 Task: Find connections with filter location Dingtao with filter topic #Managementconsultingwith filter profile language German with filter current company Toluna with filter school Centurion University of Technology and Management with filter industry Dance Companies with filter service category Information Security with filter keywords title Technical Writer
Action: Mouse moved to (590, 56)
Screenshot: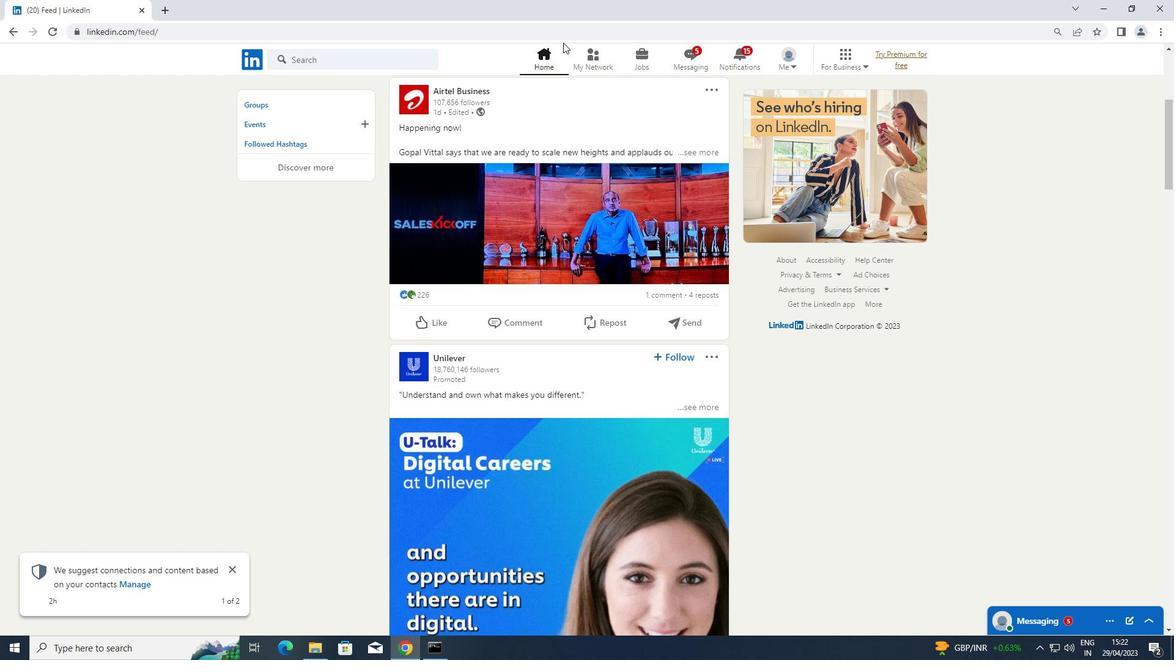 
Action: Mouse pressed left at (590, 56)
Screenshot: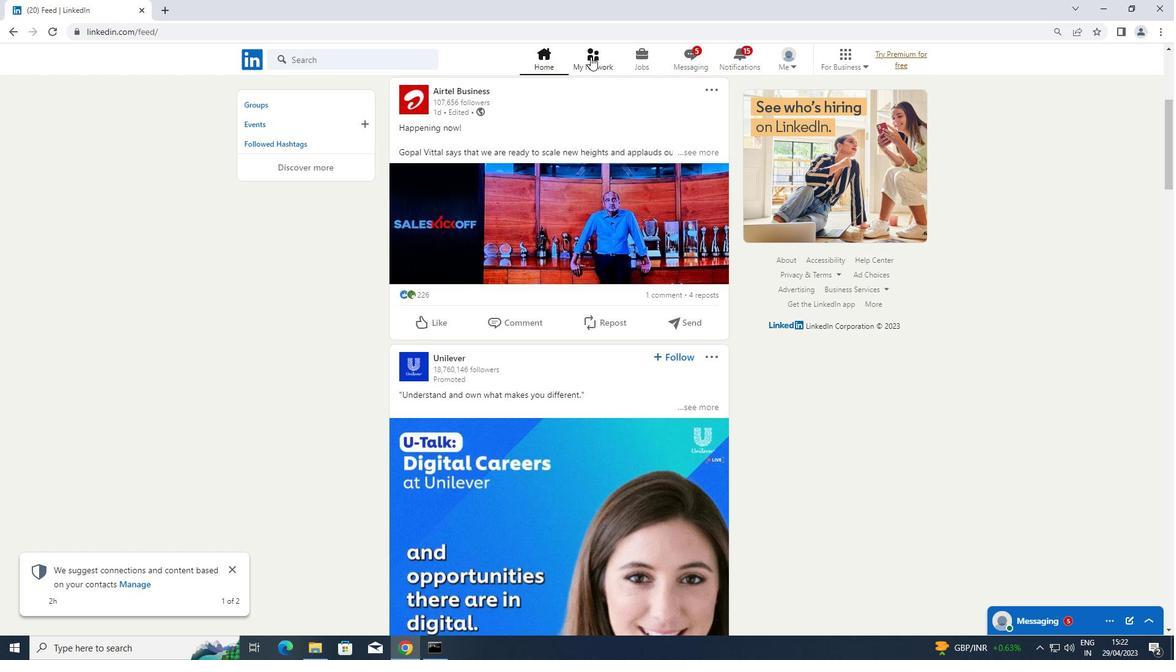 
Action: Mouse moved to (352, 130)
Screenshot: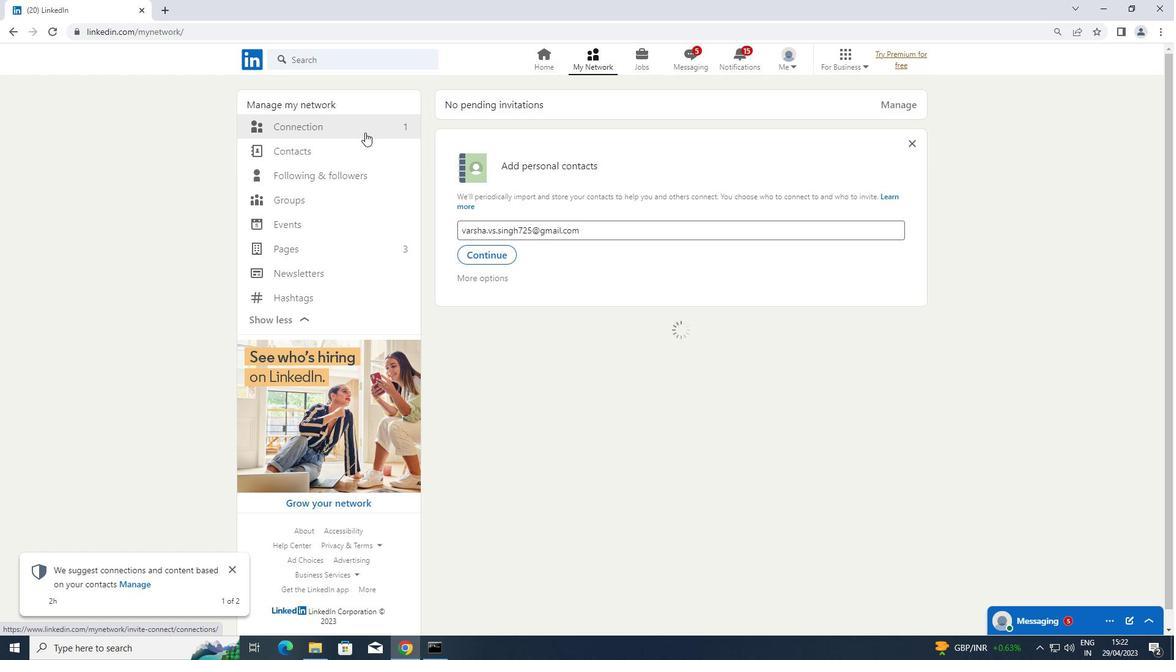 
Action: Mouse pressed left at (352, 130)
Screenshot: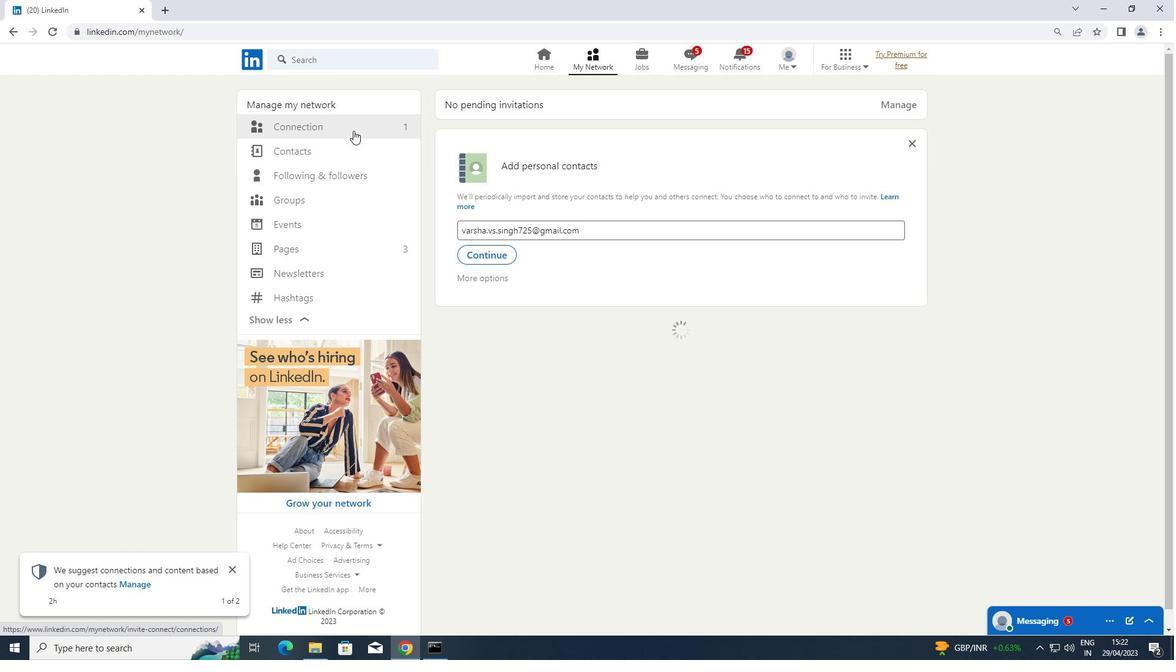 
Action: Mouse moved to (691, 126)
Screenshot: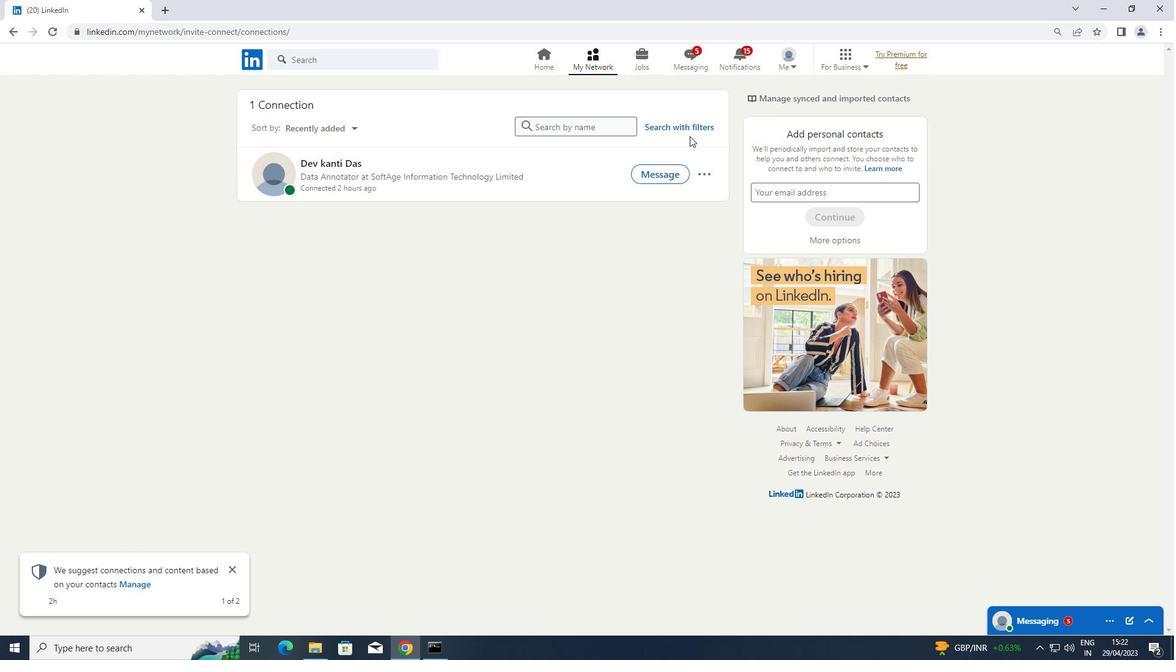 
Action: Mouse pressed left at (691, 126)
Screenshot: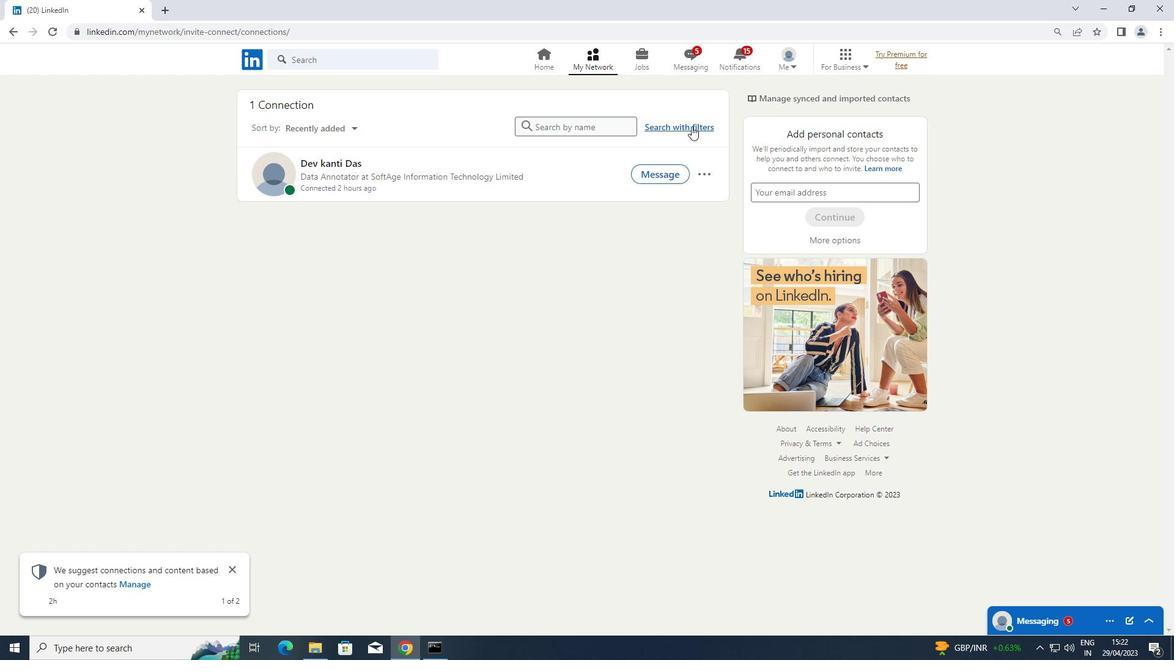
Action: Mouse moved to (628, 92)
Screenshot: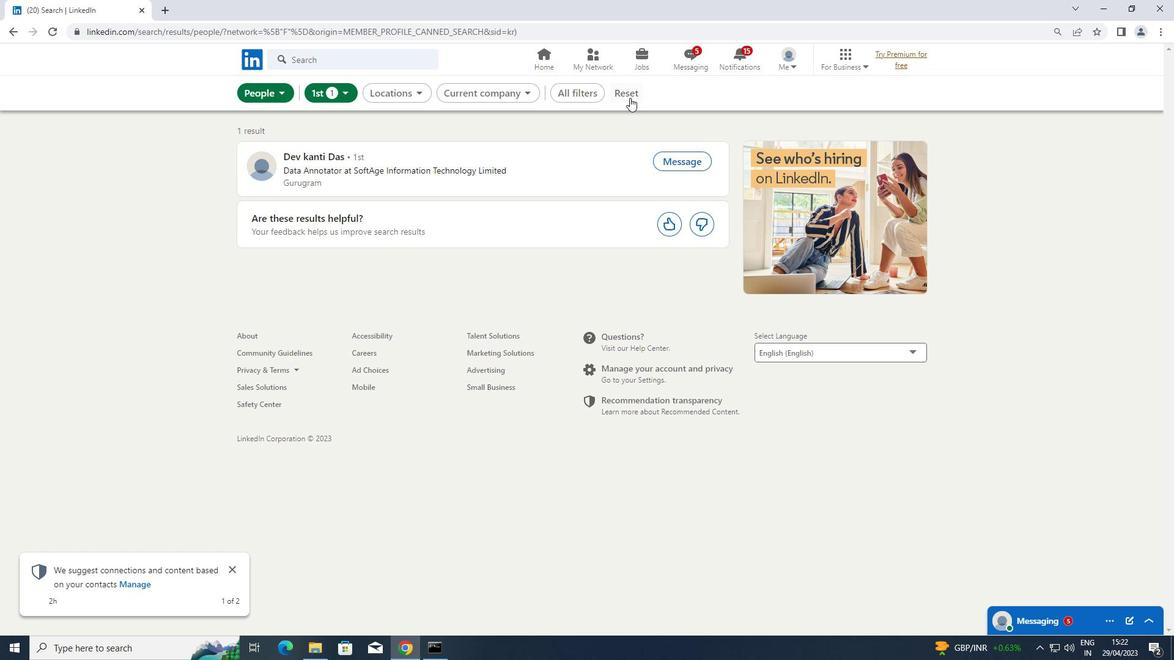
Action: Mouse pressed left at (628, 92)
Screenshot: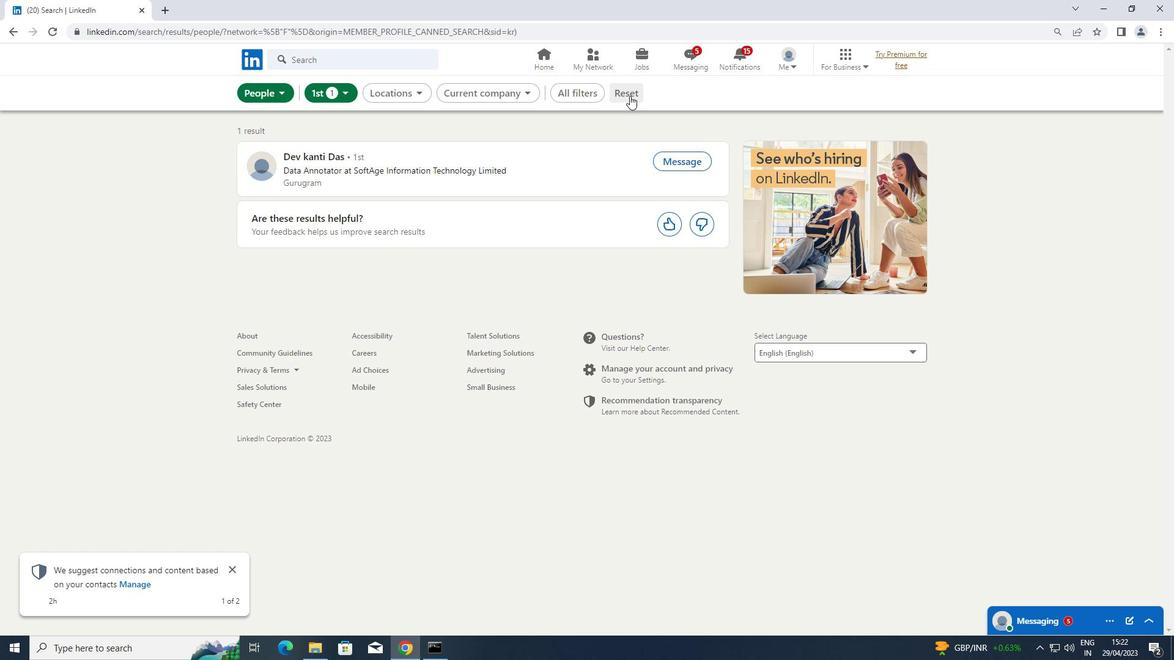 
Action: Mouse moved to (614, 94)
Screenshot: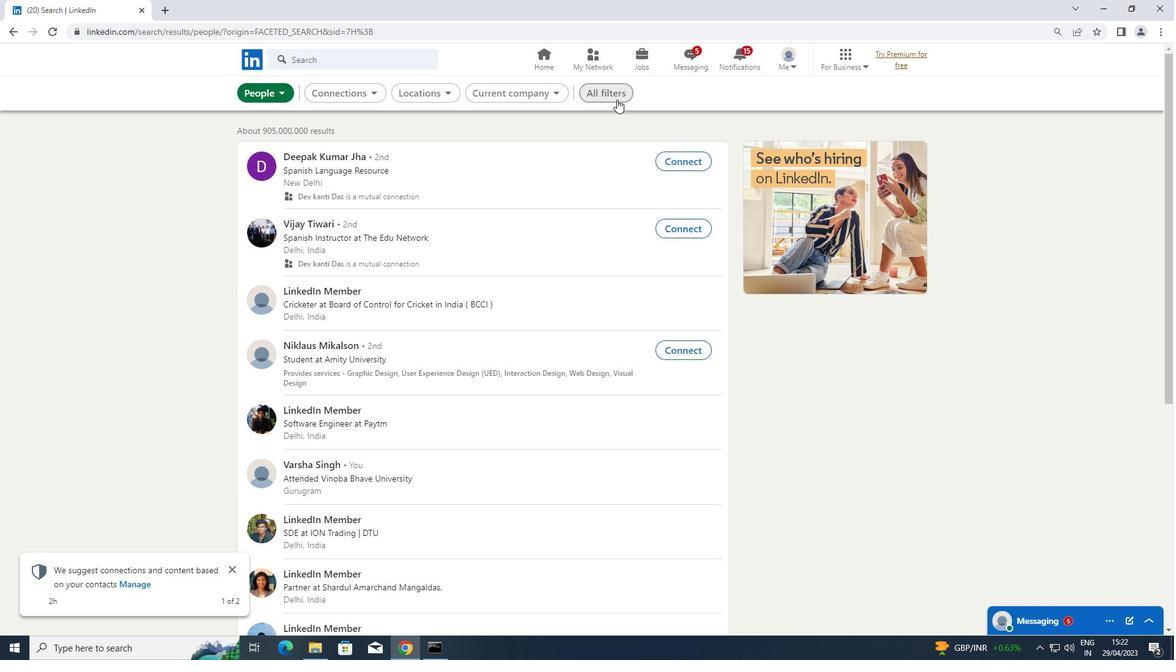 
Action: Mouse pressed left at (614, 94)
Screenshot: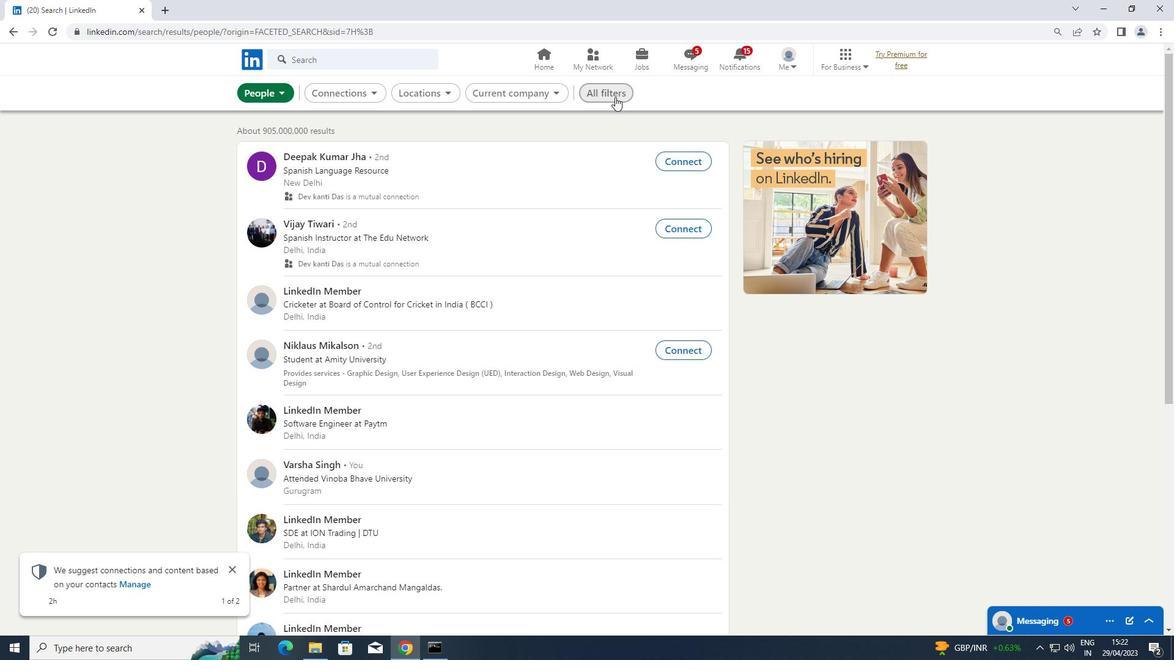 
Action: Mouse moved to (880, 245)
Screenshot: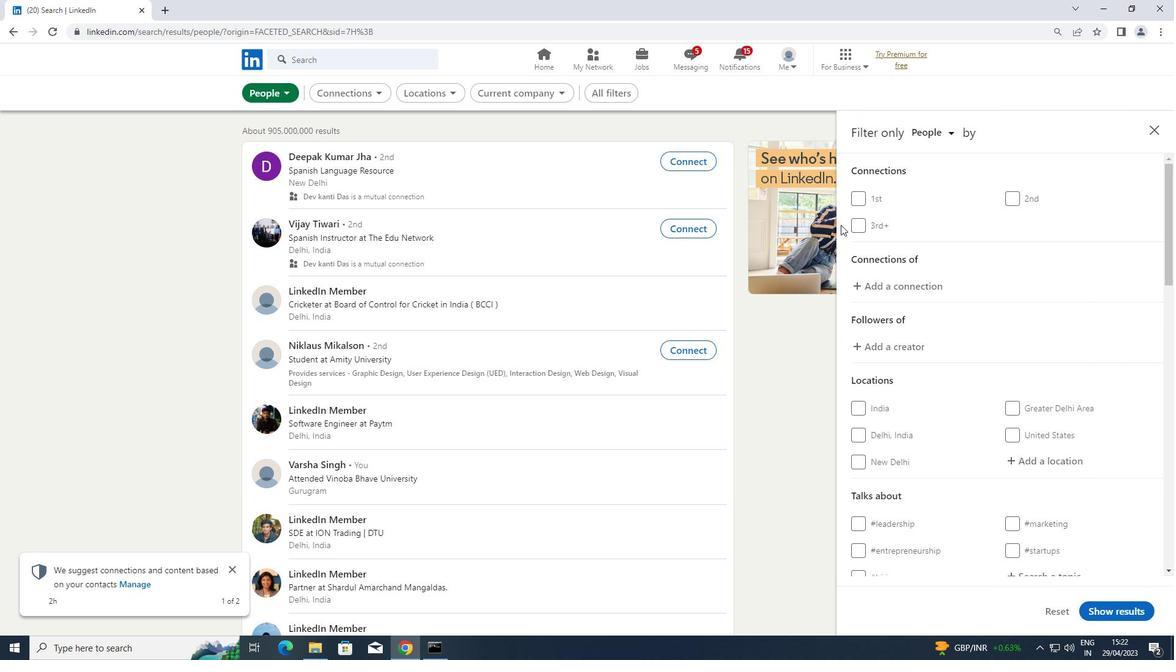 
Action: Mouse scrolled (880, 244) with delta (0, 0)
Screenshot: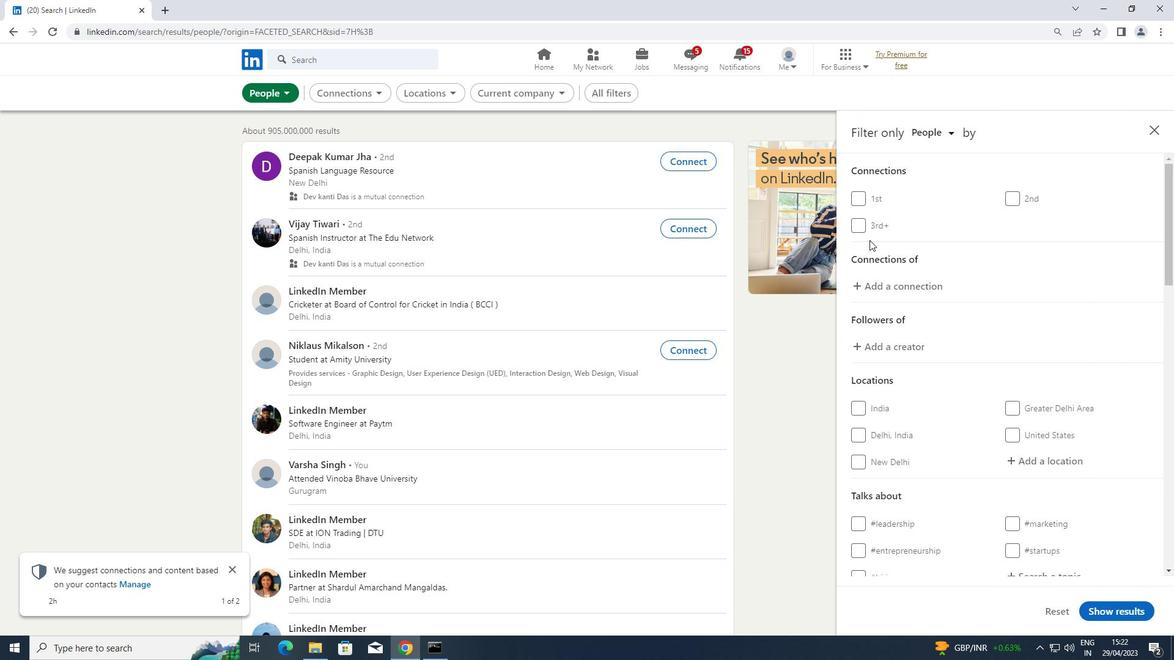 
Action: Mouse moved to (1060, 398)
Screenshot: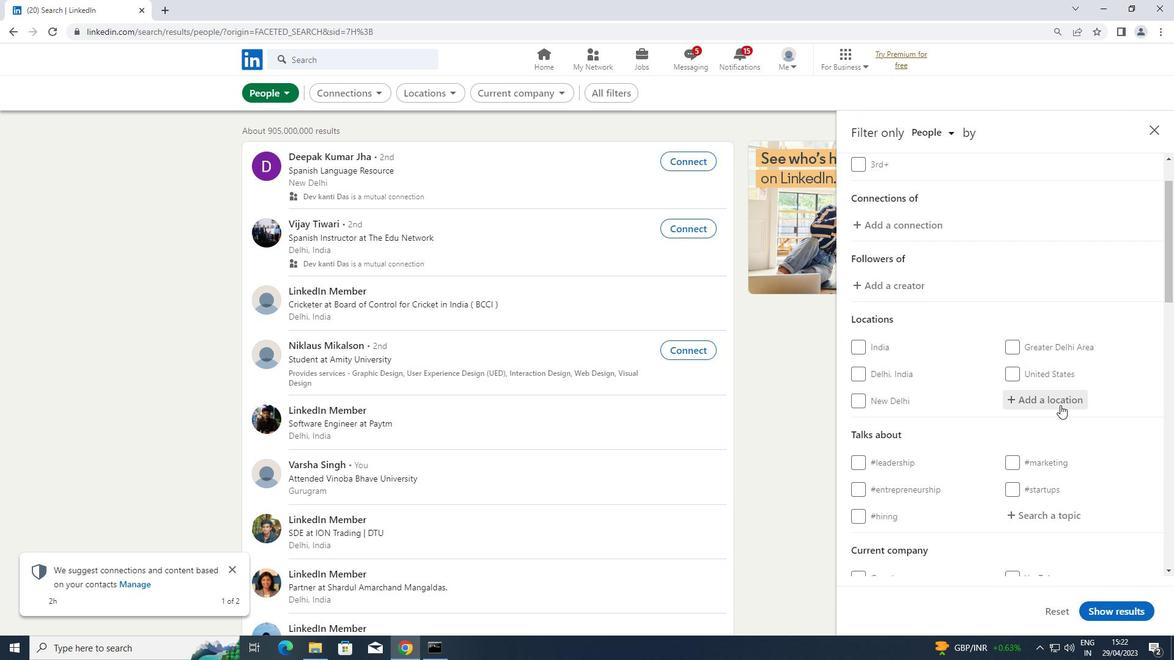 
Action: Mouse pressed left at (1060, 398)
Screenshot: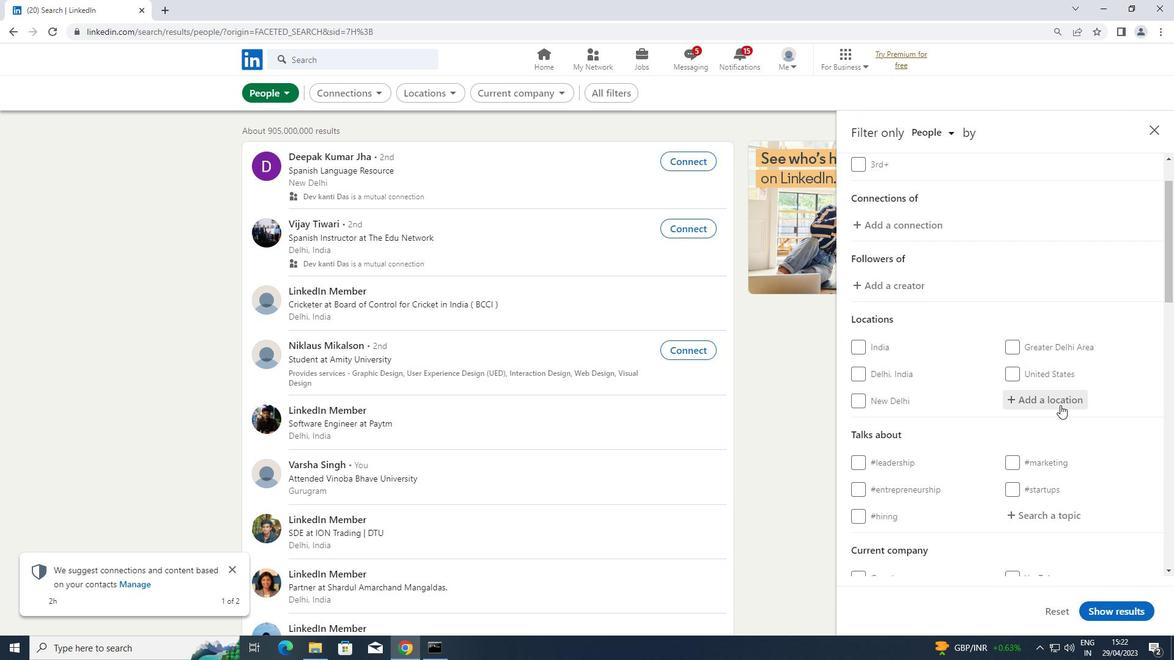 
Action: Key pressed <Key.shift>DINGTAO
Screenshot: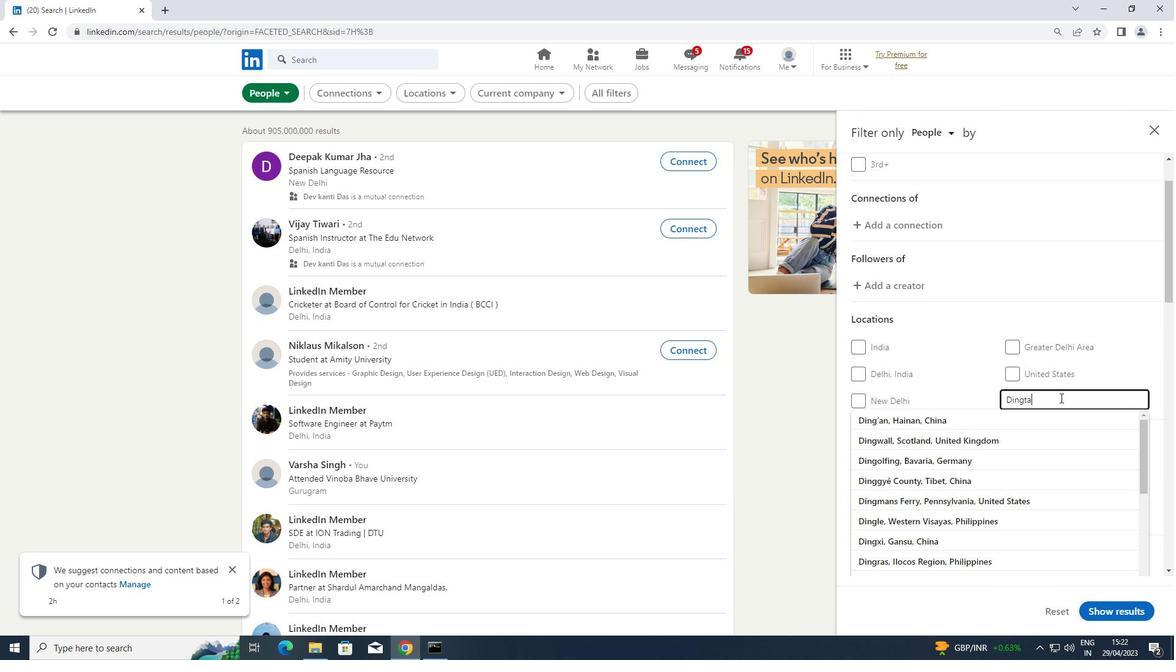 
Action: Mouse moved to (969, 410)
Screenshot: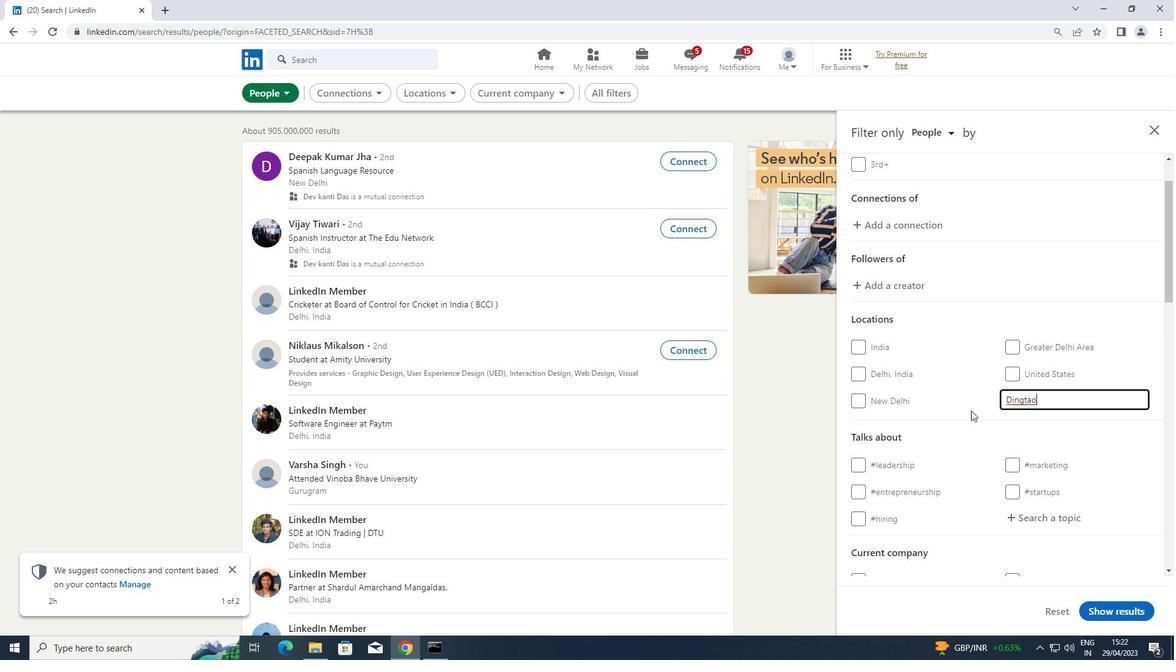 
Action: Mouse scrolled (969, 410) with delta (0, 0)
Screenshot: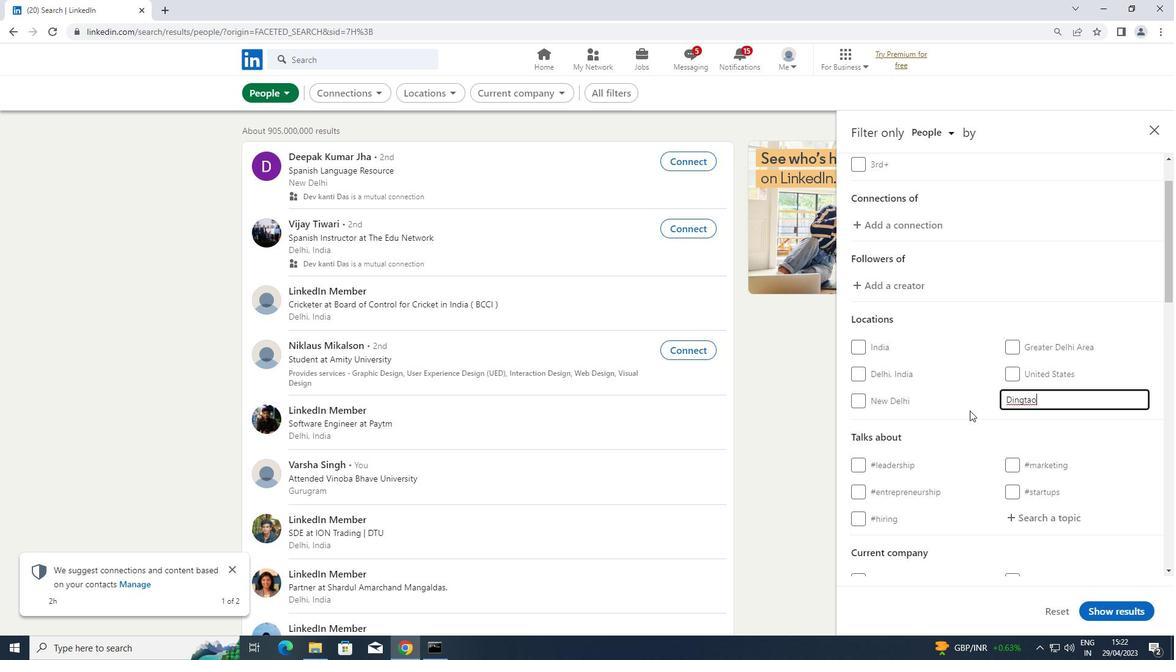 
Action: Mouse scrolled (969, 410) with delta (0, 0)
Screenshot: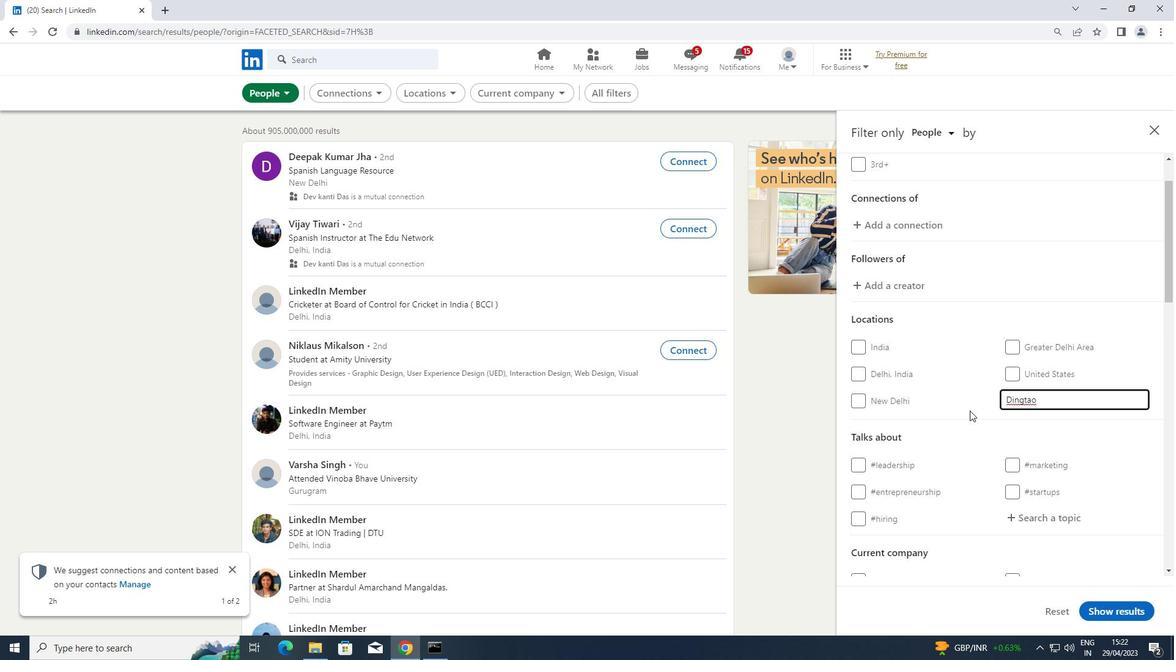 
Action: Mouse moved to (1026, 392)
Screenshot: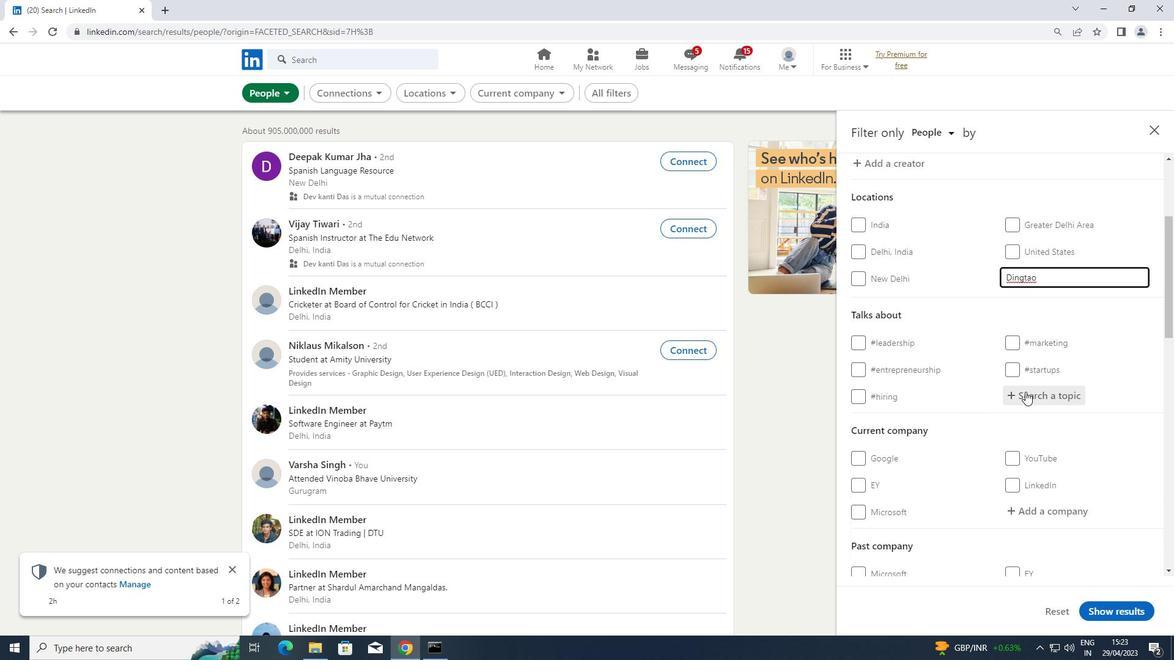 
Action: Mouse pressed left at (1026, 392)
Screenshot: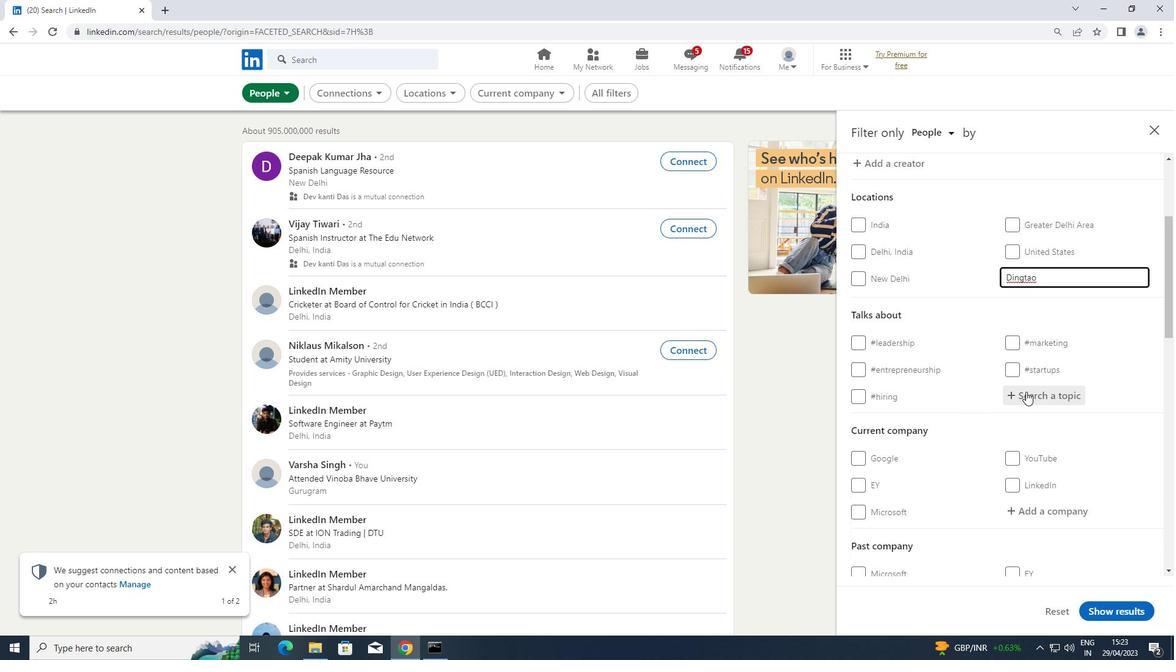 
Action: Key pressed <Key.shift><Key.shift>#<Key.shift>MANAGEMENTCONSULTING
Screenshot: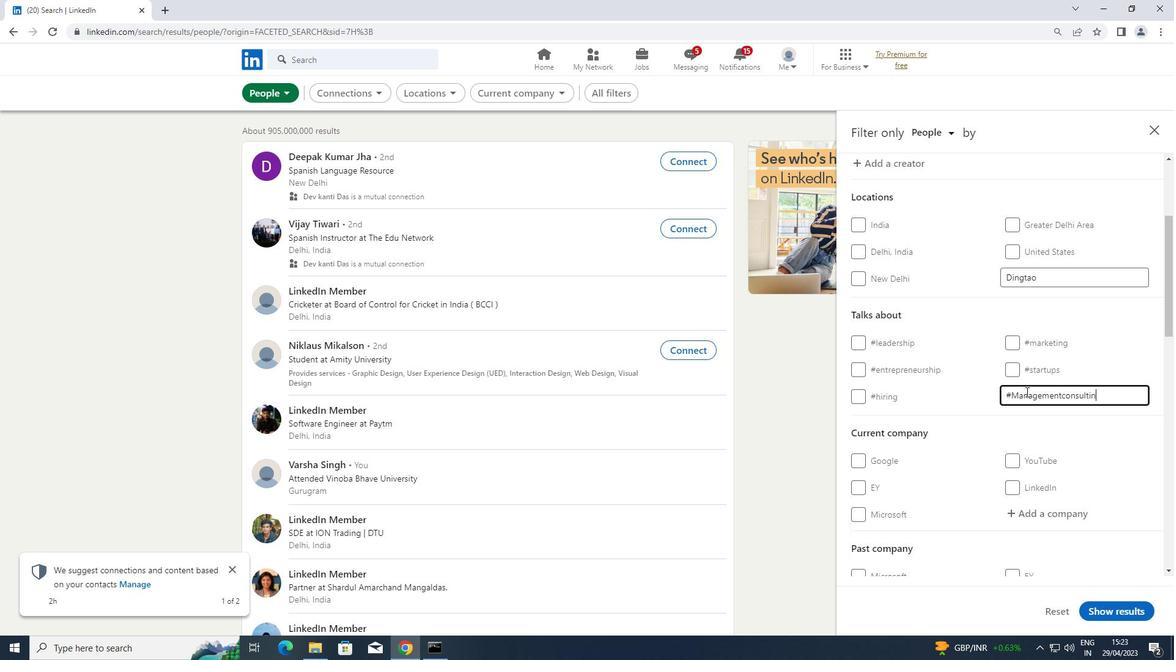 
Action: Mouse moved to (981, 403)
Screenshot: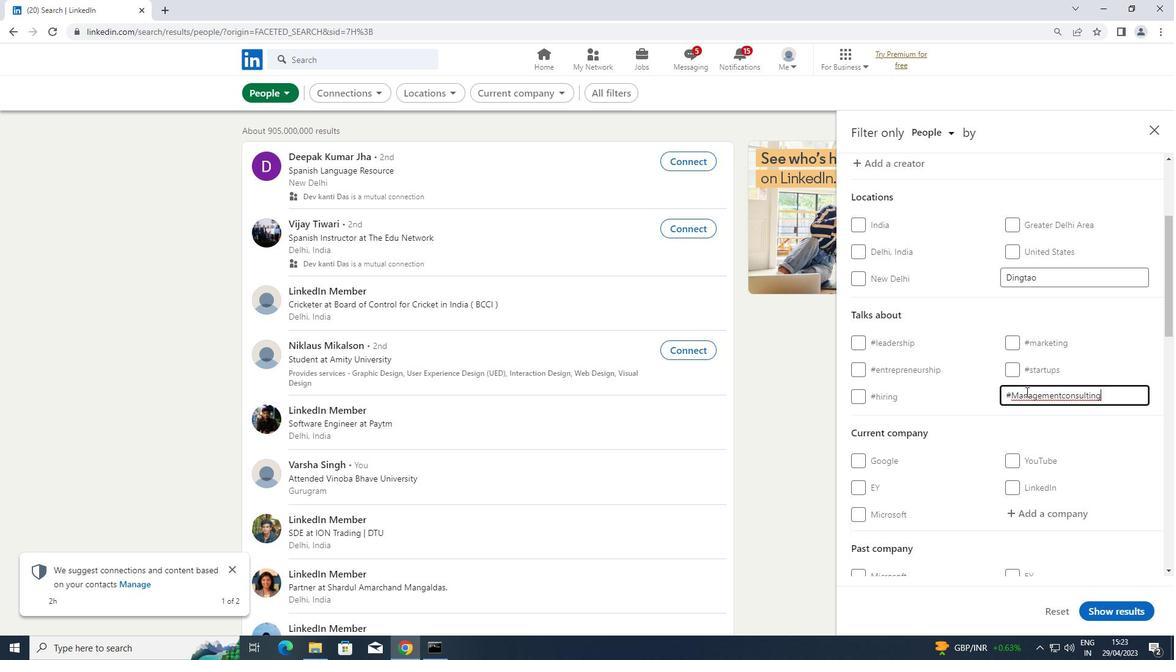
Action: Mouse scrolled (981, 402) with delta (0, 0)
Screenshot: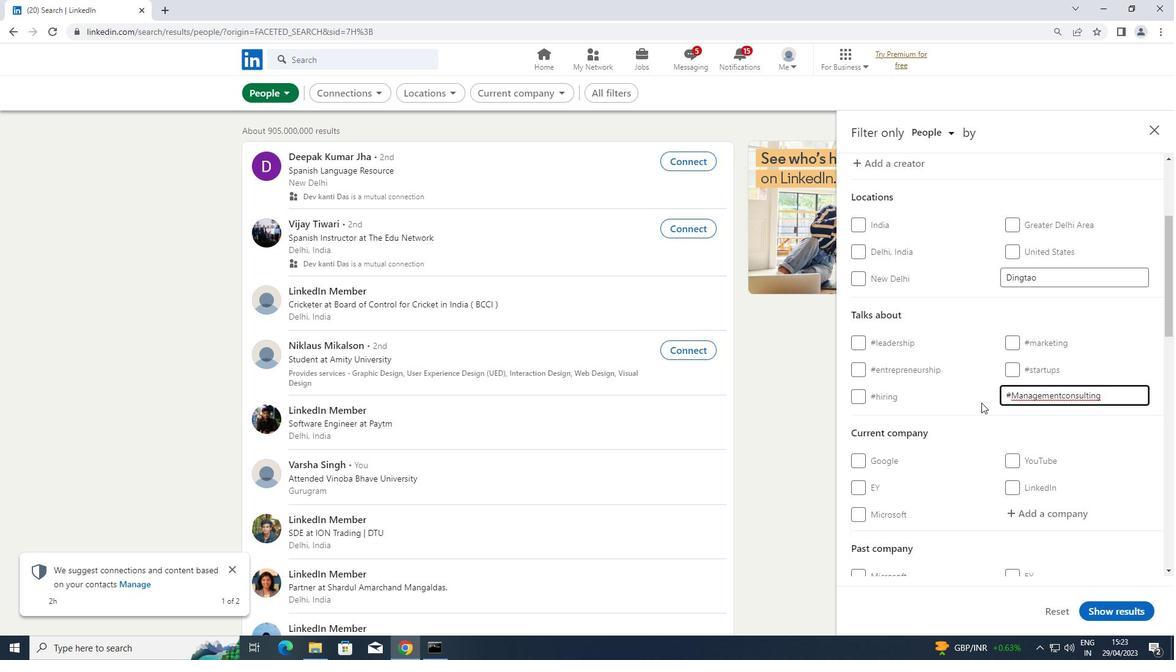 
Action: Mouse scrolled (981, 402) with delta (0, 0)
Screenshot: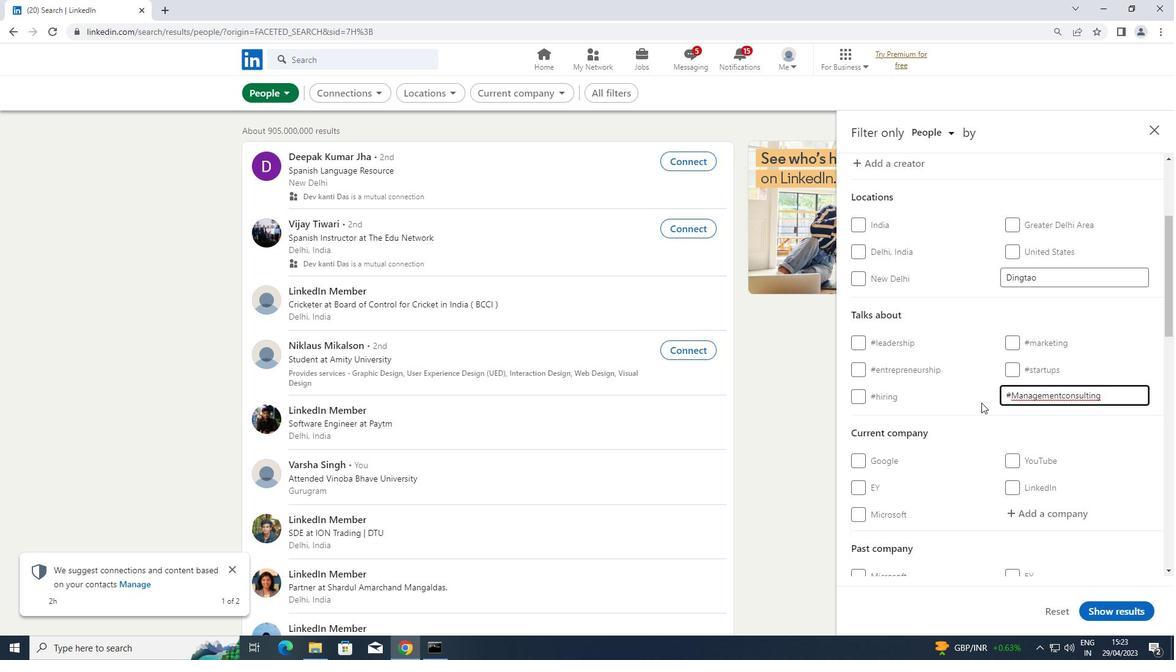 
Action: Mouse scrolled (981, 402) with delta (0, 0)
Screenshot: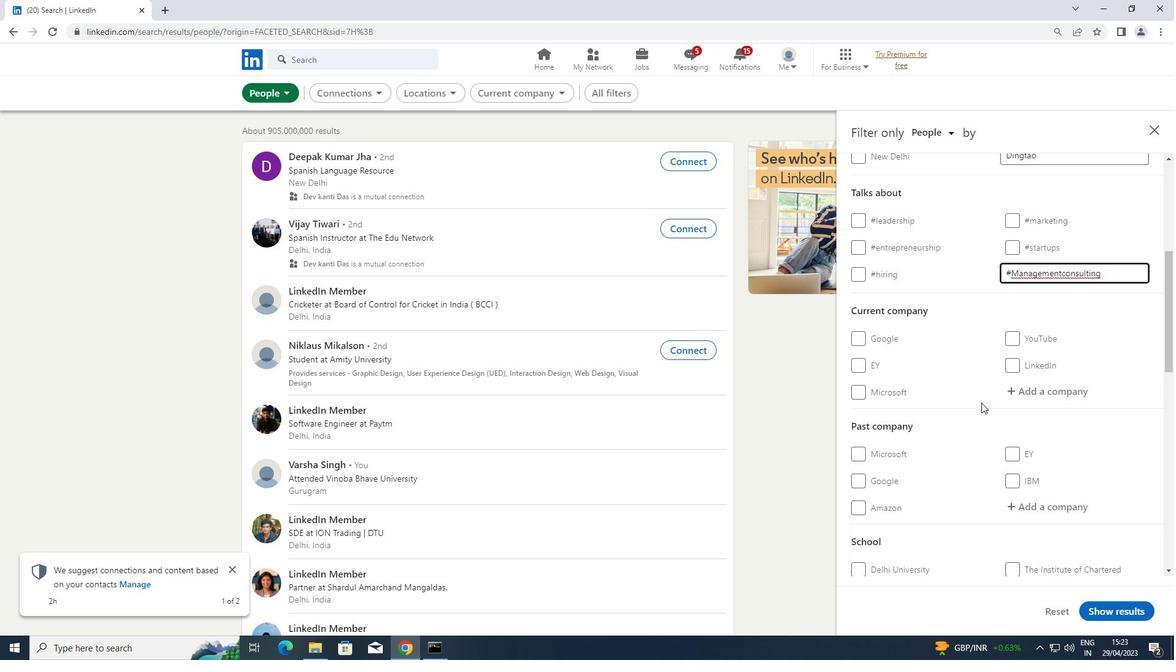 
Action: Mouse scrolled (981, 402) with delta (0, 0)
Screenshot: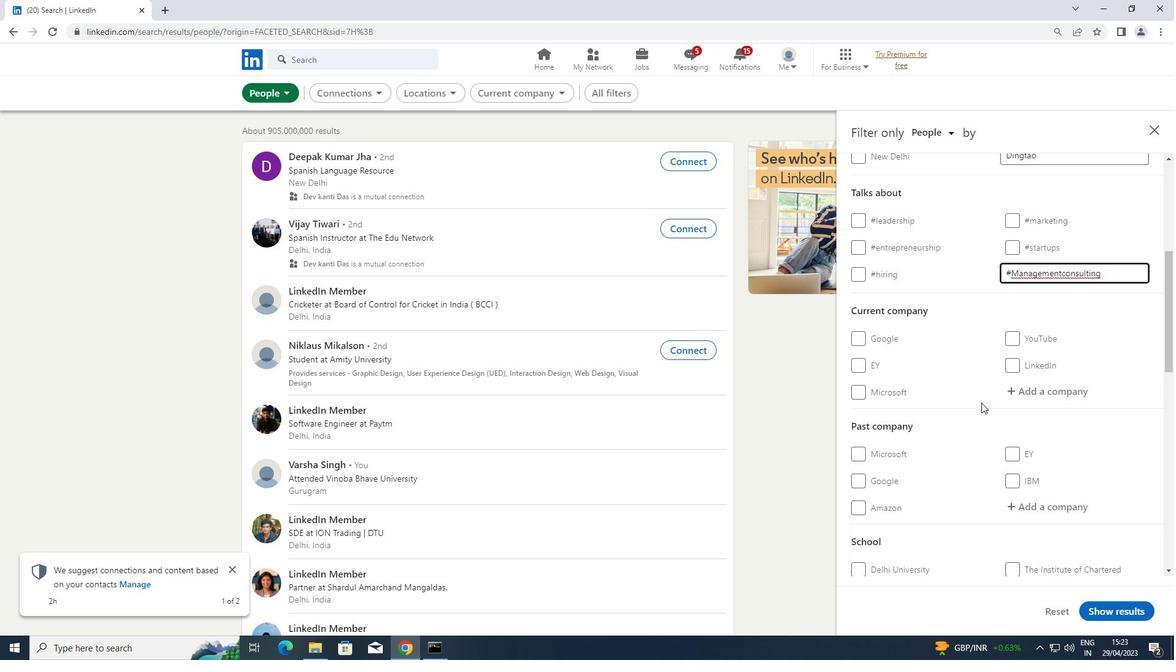 
Action: Mouse scrolled (981, 402) with delta (0, 0)
Screenshot: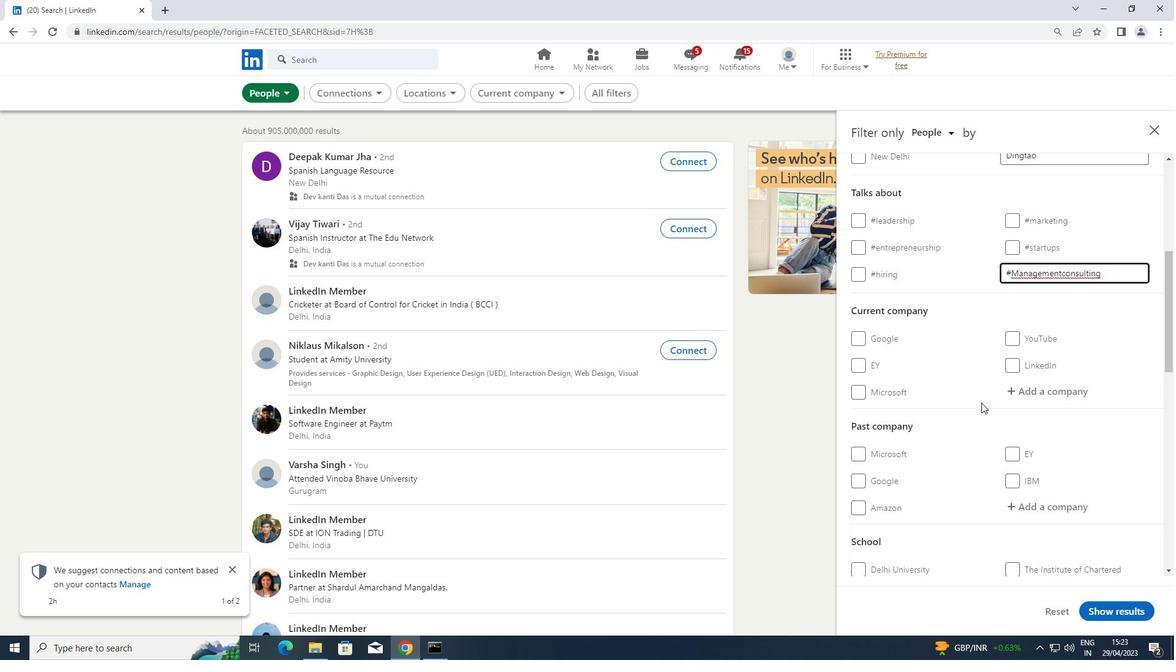 
Action: Mouse scrolled (981, 402) with delta (0, 0)
Screenshot: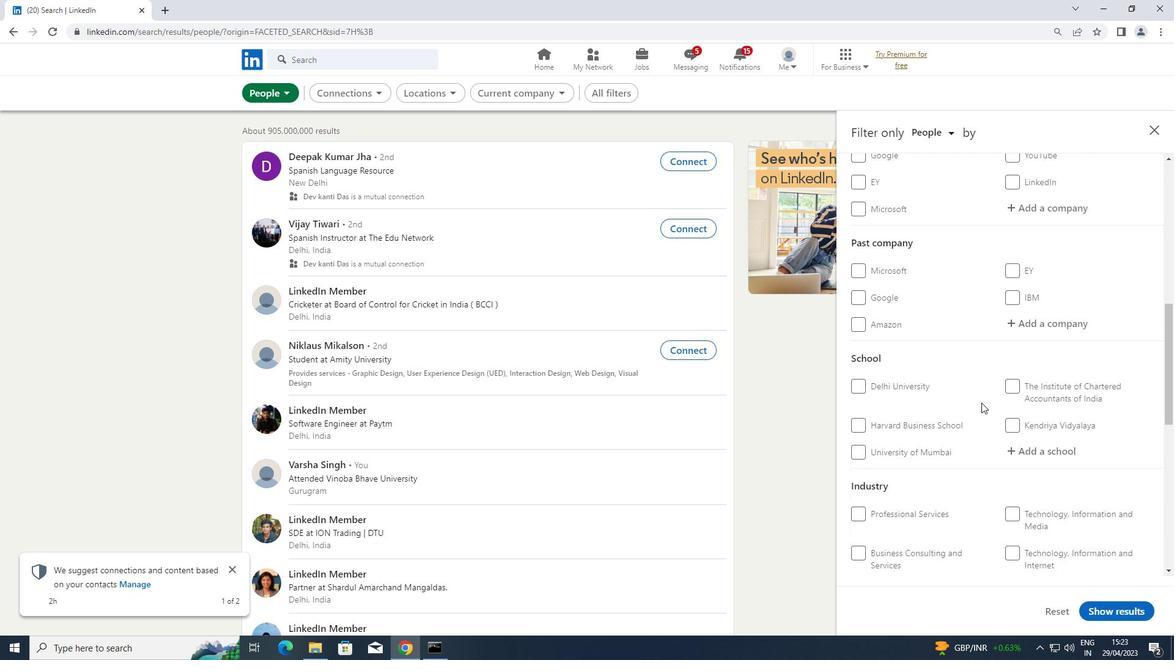 
Action: Mouse scrolled (981, 402) with delta (0, 0)
Screenshot: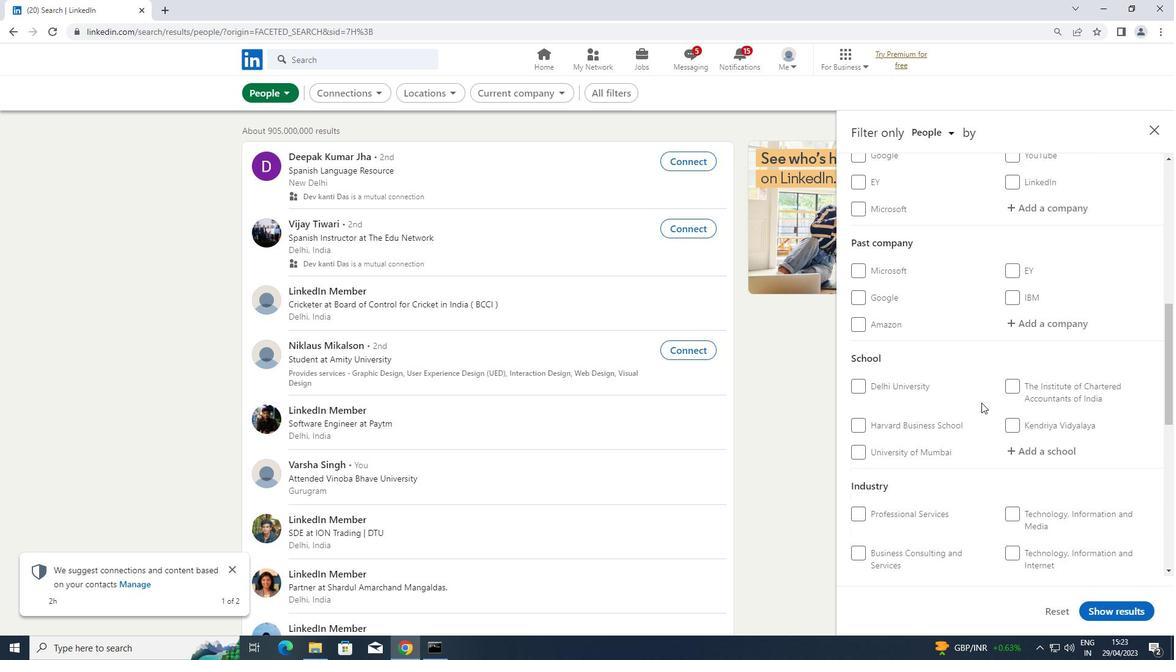 
Action: Mouse scrolled (981, 402) with delta (0, 0)
Screenshot: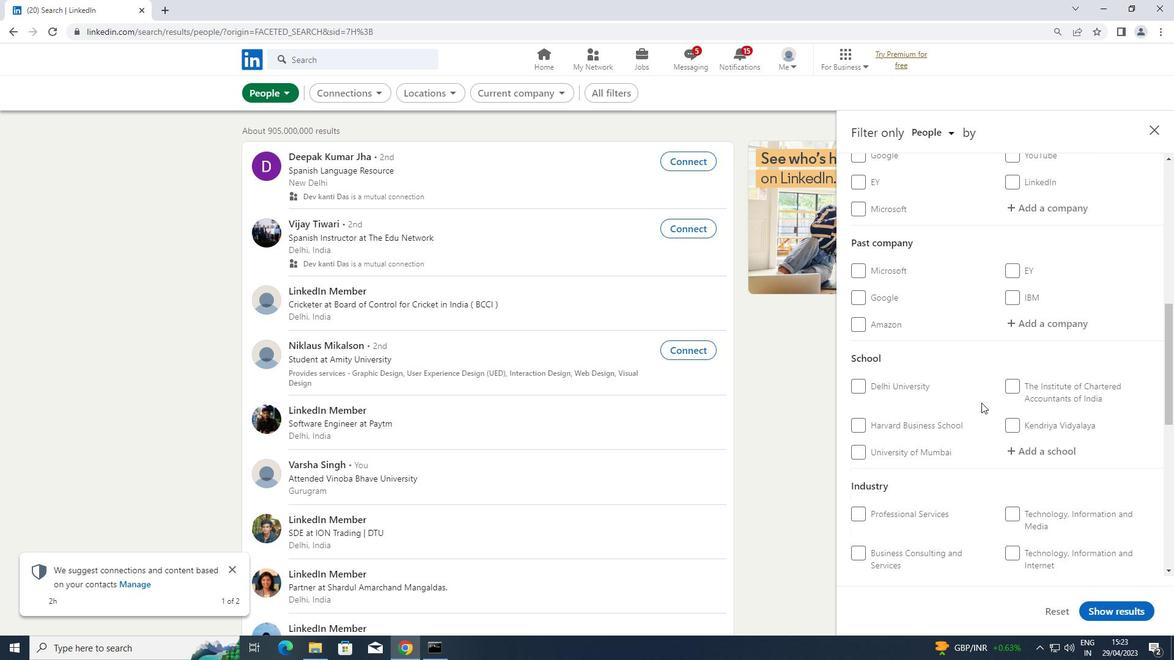 
Action: Mouse moved to (859, 521)
Screenshot: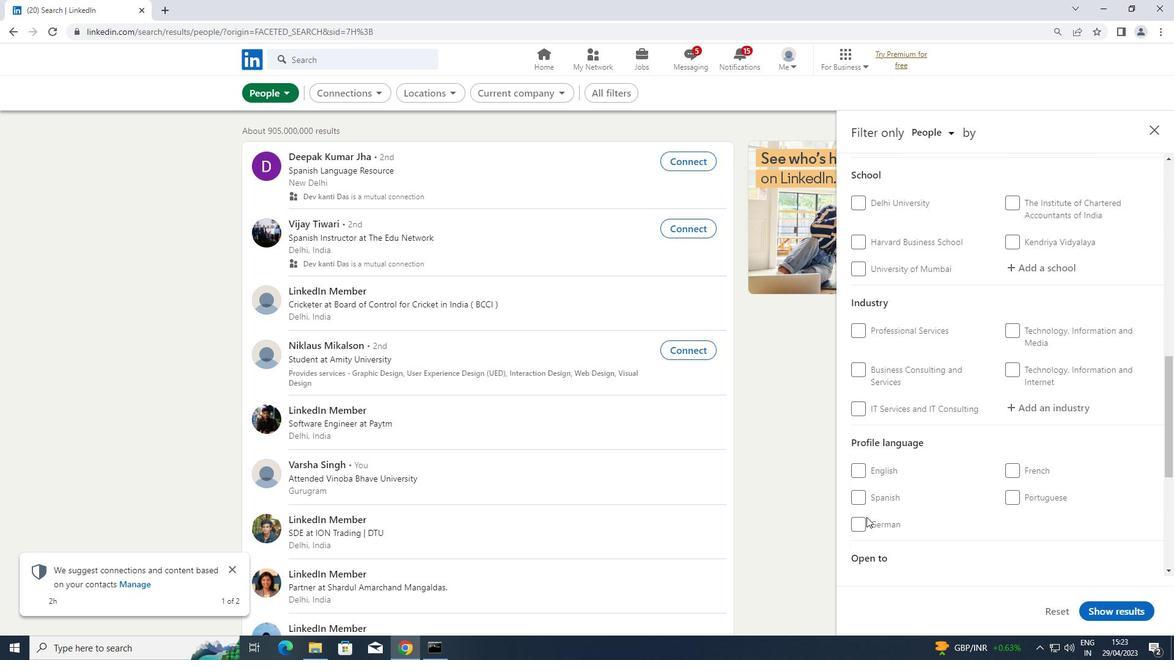 
Action: Mouse pressed left at (859, 521)
Screenshot: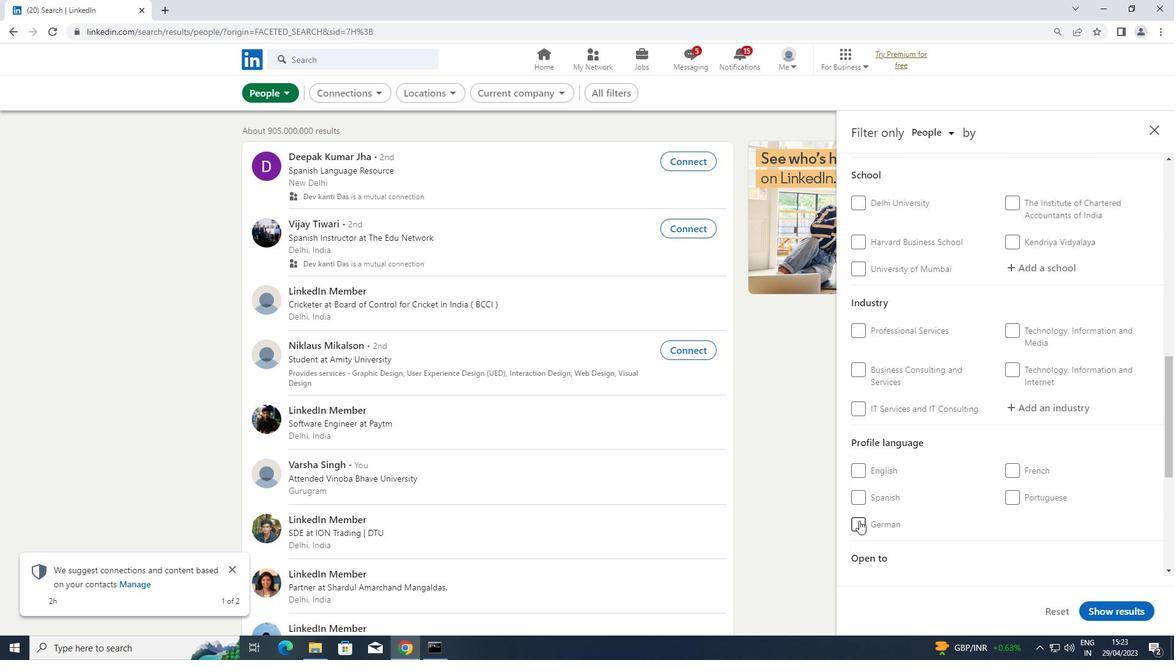 
Action: Mouse moved to (903, 490)
Screenshot: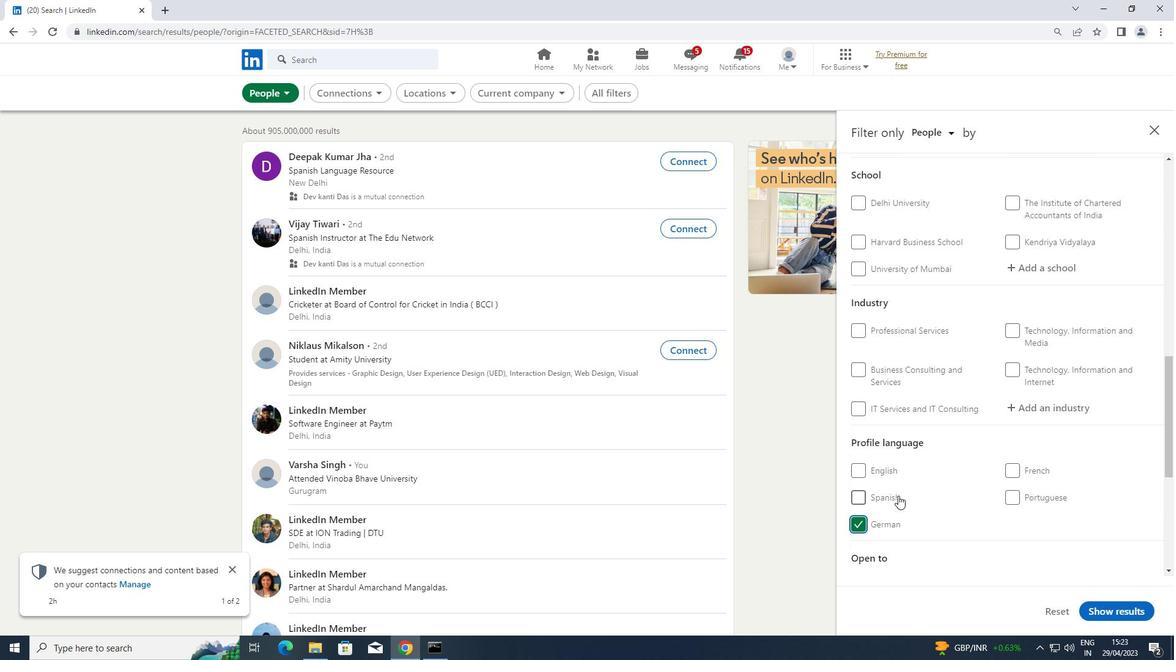 
Action: Mouse scrolled (903, 491) with delta (0, 0)
Screenshot: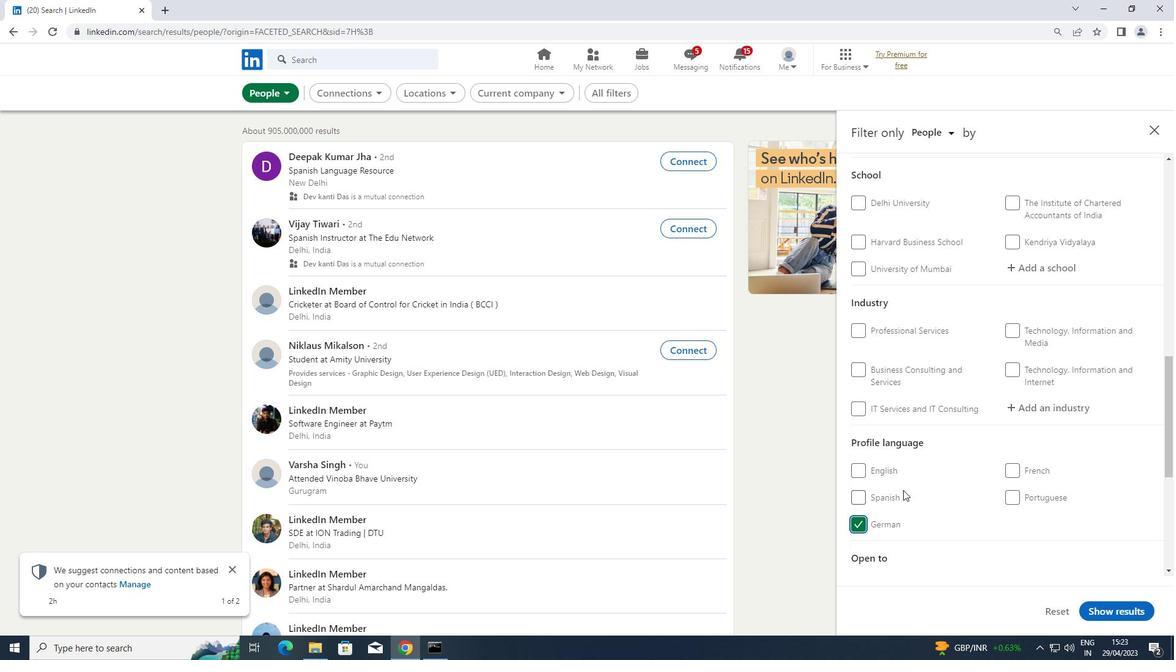 
Action: Mouse scrolled (903, 491) with delta (0, 0)
Screenshot: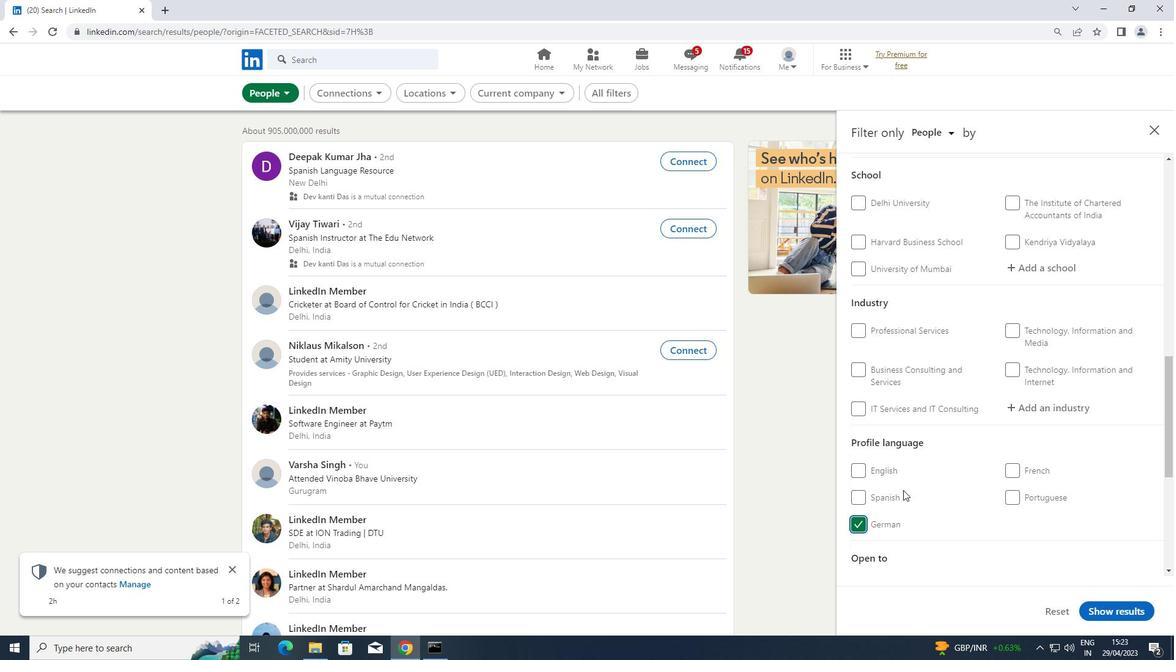 
Action: Mouse scrolled (903, 491) with delta (0, 0)
Screenshot: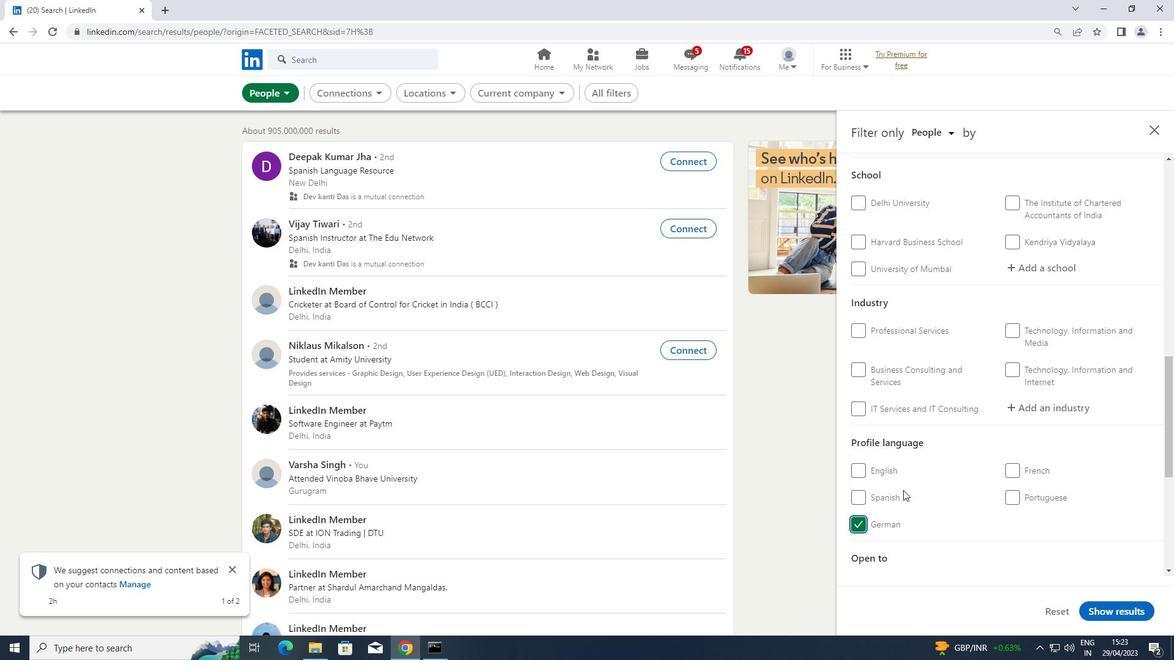 
Action: Mouse scrolled (903, 491) with delta (0, 0)
Screenshot: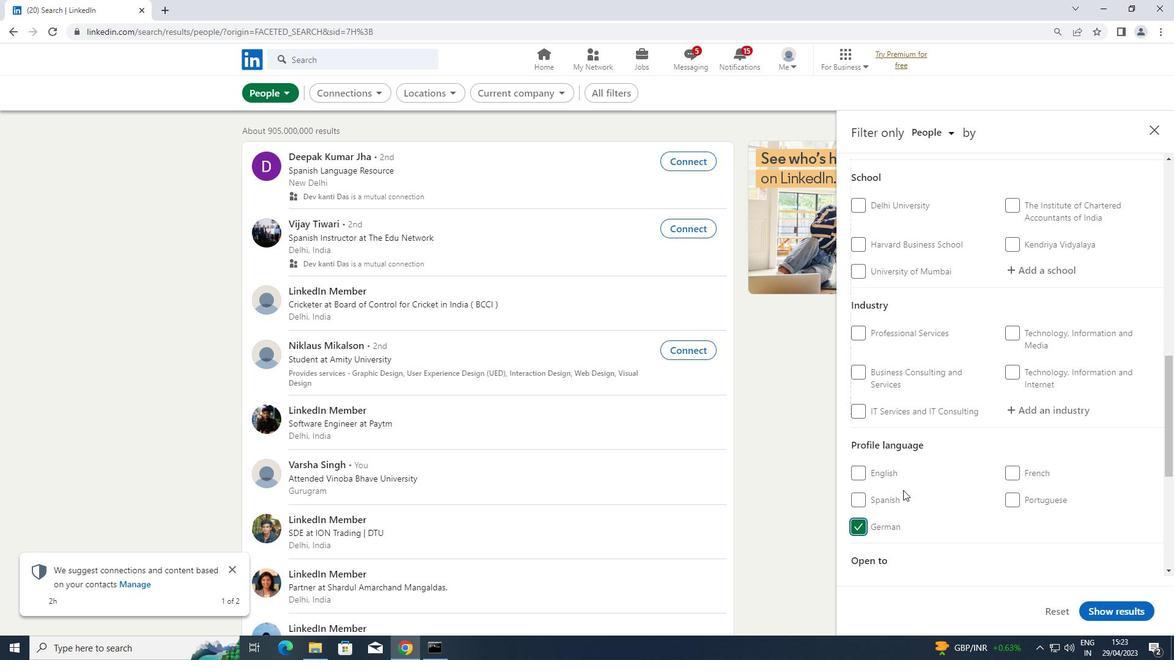 
Action: Mouse scrolled (903, 491) with delta (0, 0)
Screenshot: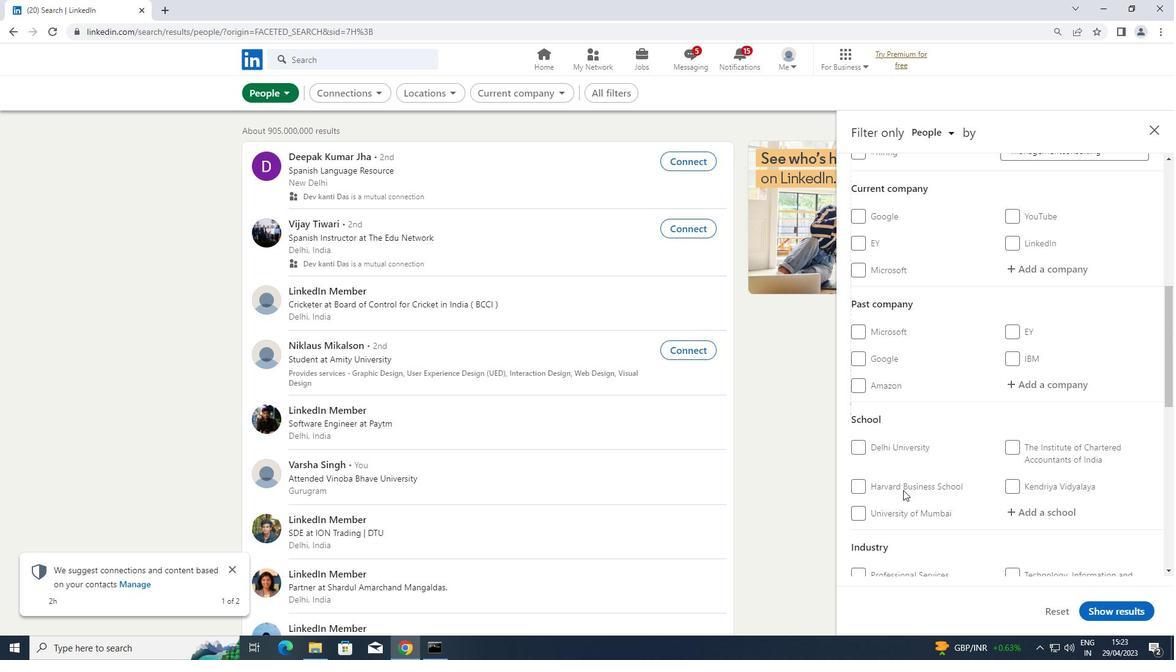 
Action: Mouse moved to (1011, 329)
Screenshot: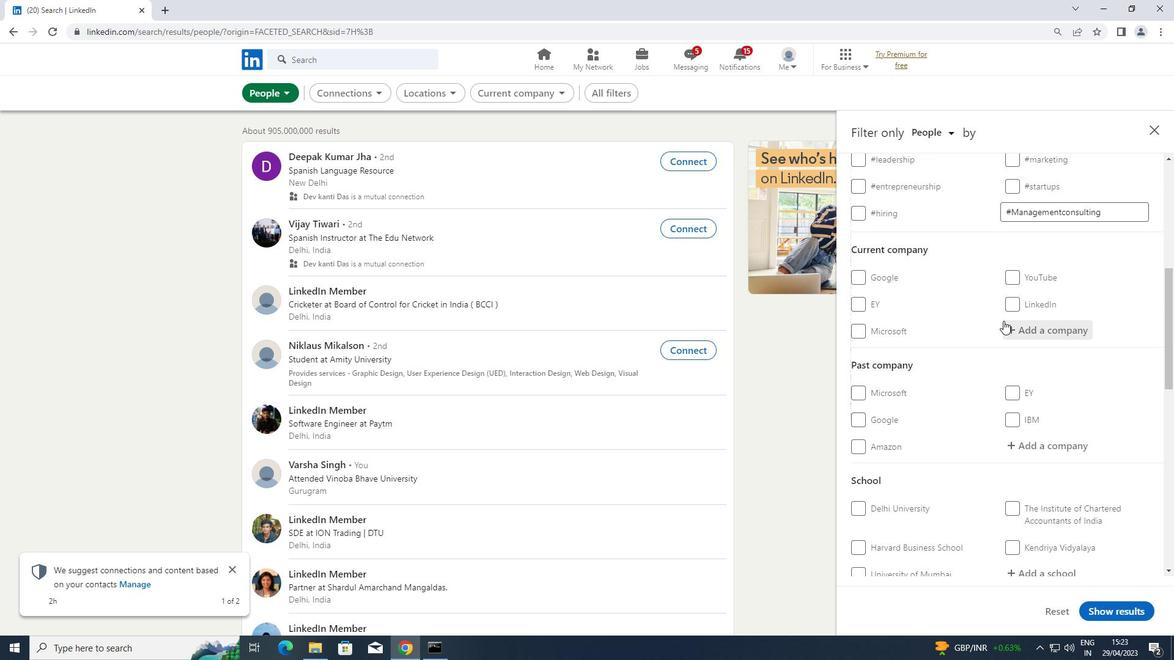 
Action: Mouse pressed left at (1011, 329)
Screenshot: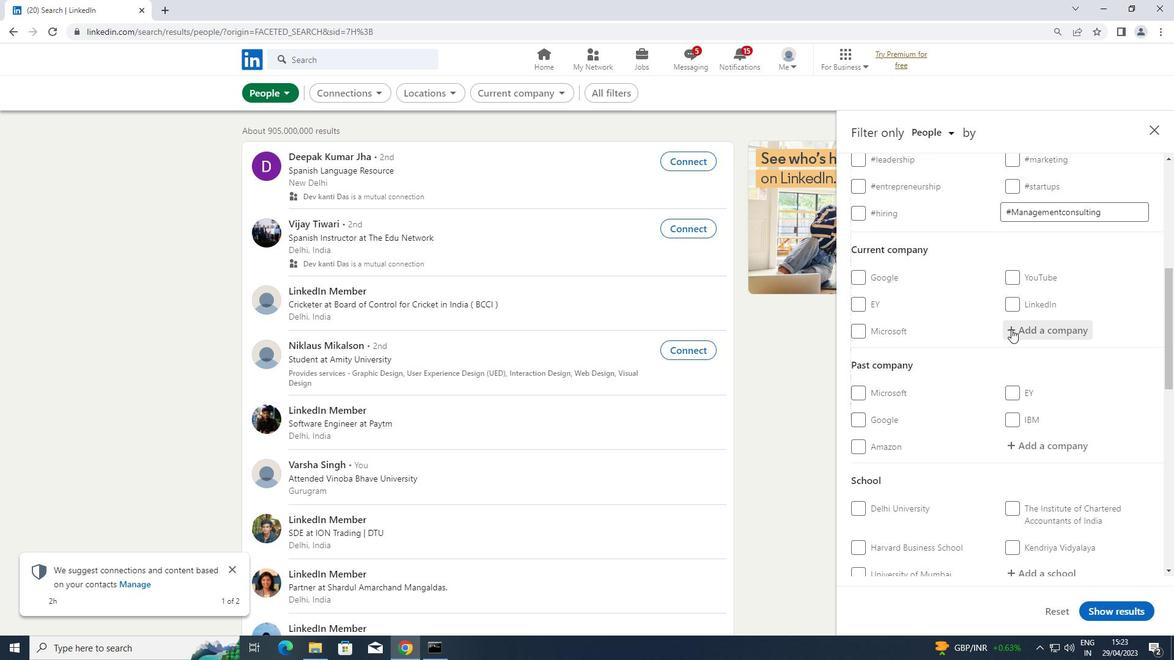
Action: Key pressed <Key.shift>TOLUNA
Screenshot: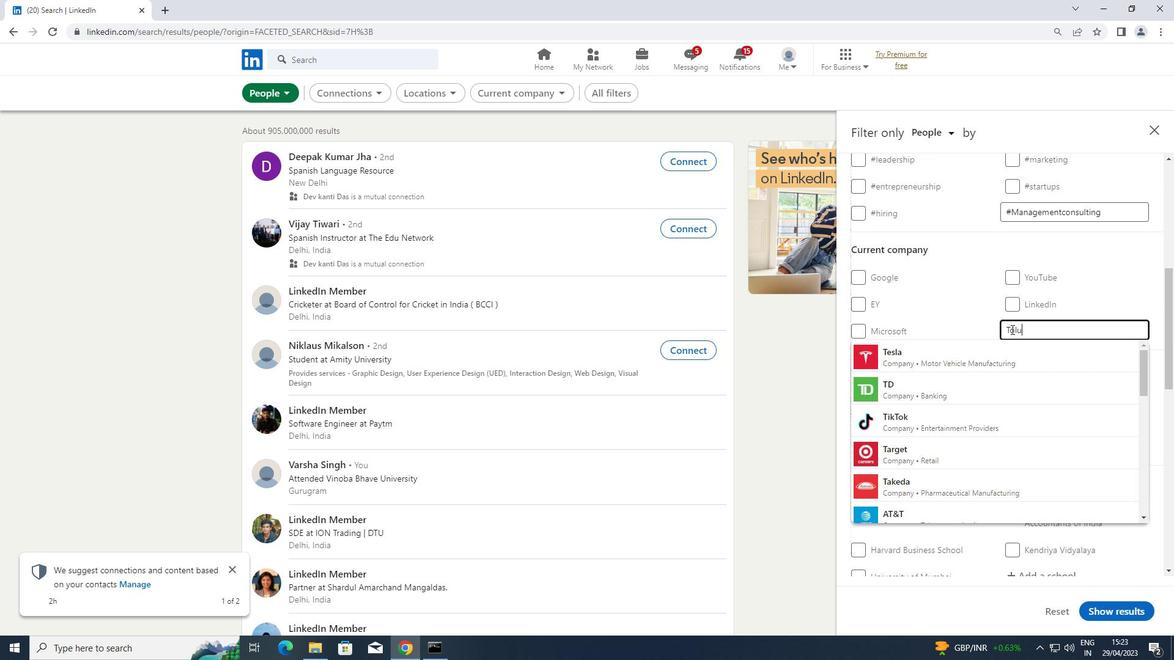 
Action: Mouse moved to (930, 352)
Screenshot: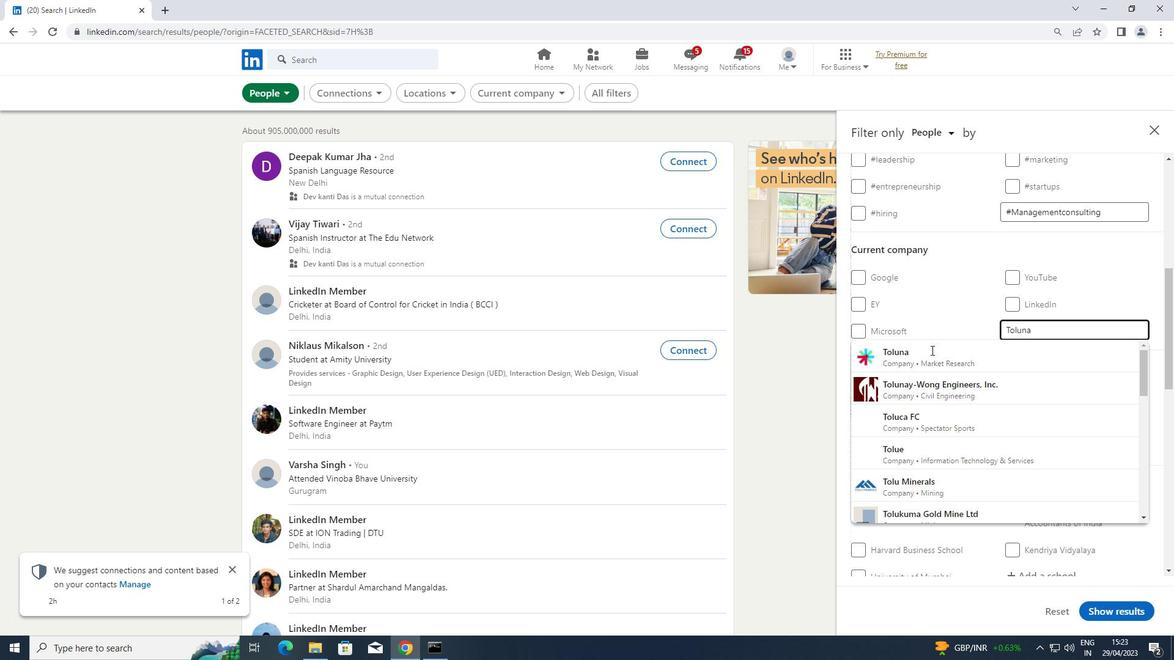 
Action: Mouse pressed left at (930, 352)
Screenshot: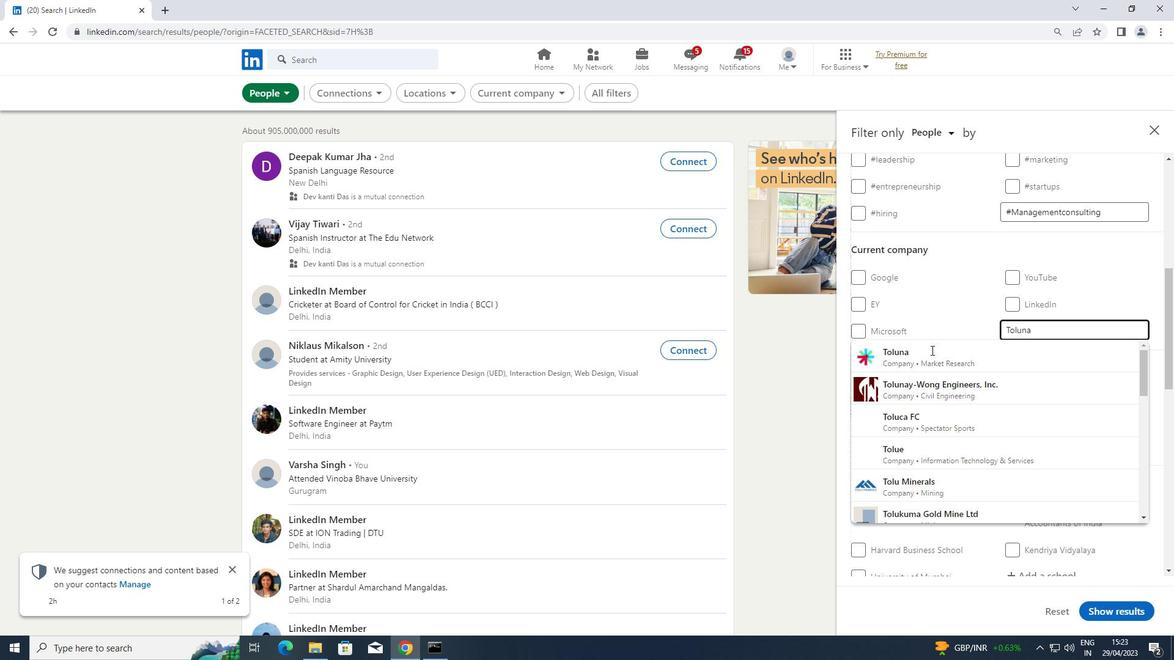 
Action: Mouse moved to (917, 365)
Screenshot: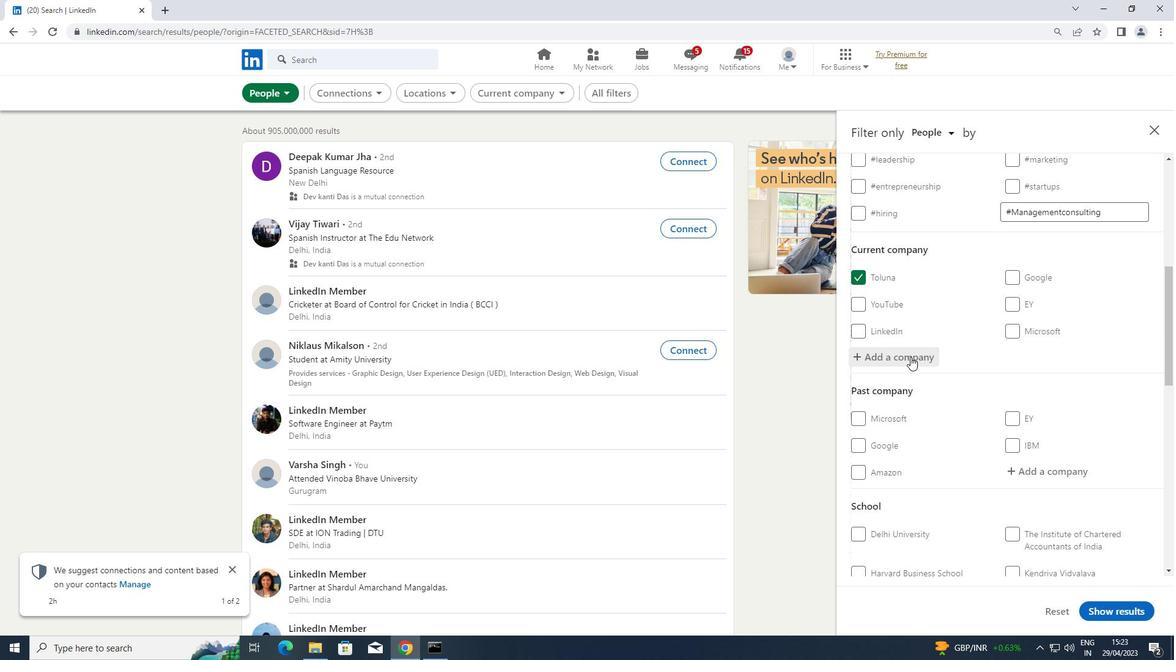 
Action: Mouse scrolled (917, 364) with delta (0, 0)
Screenshot: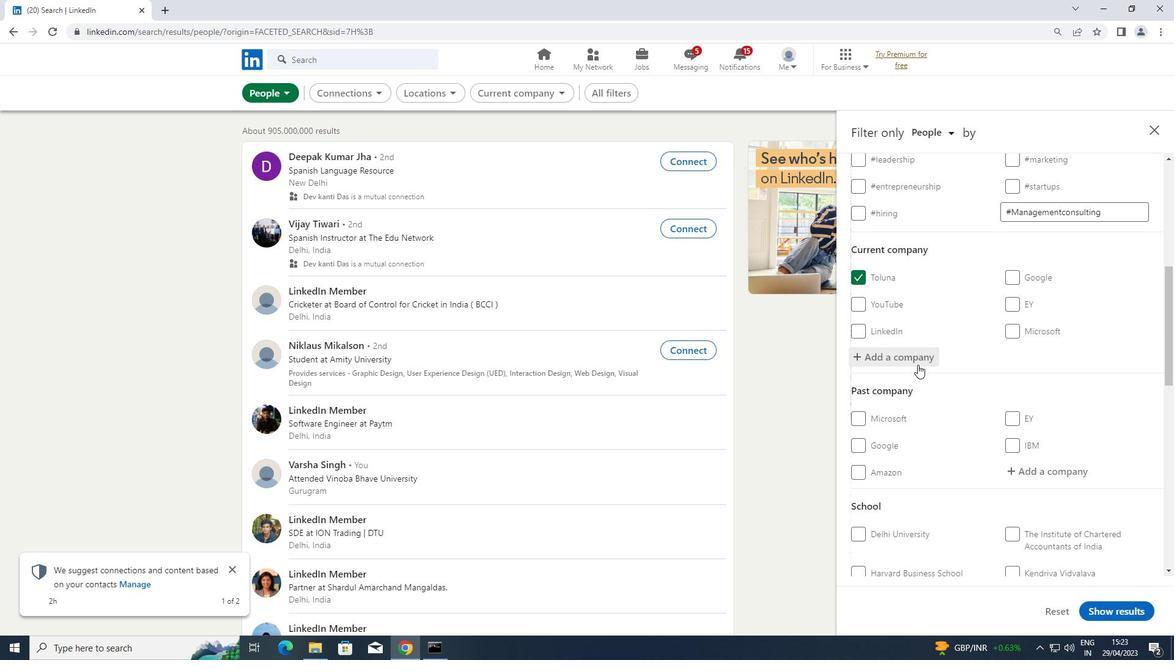 
Action: Mouse scrolled (917, 364) with delta (0, 0)
Screenshot: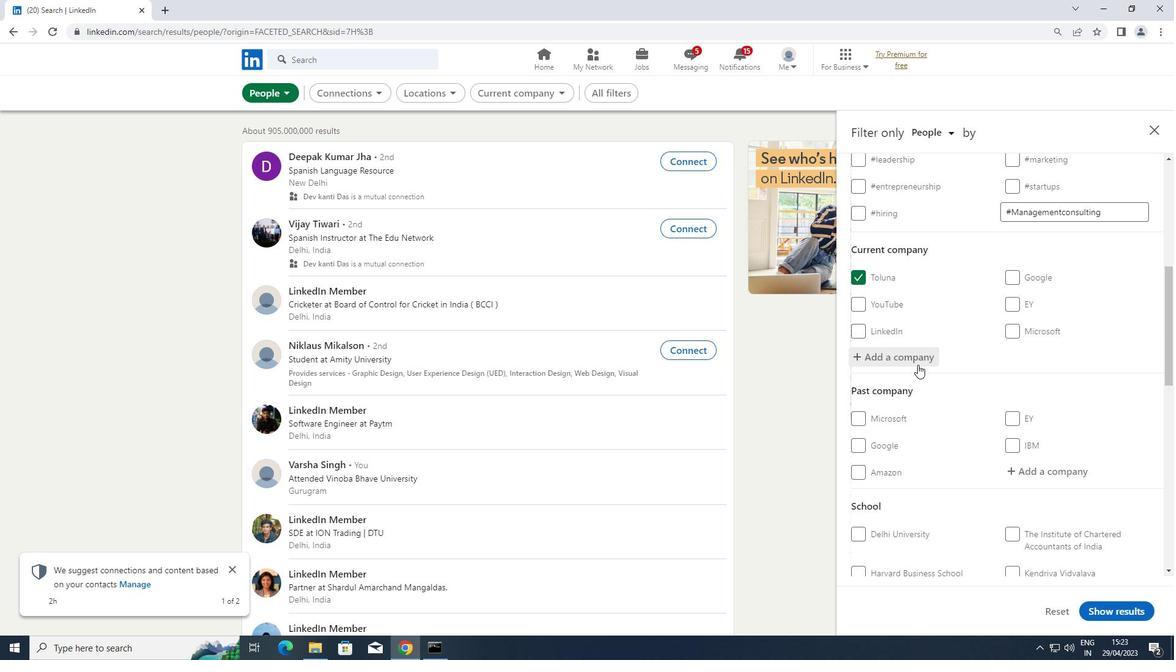 
Action: Mouse scrolled (917, 364) with delta (0, 0)
Screenshot: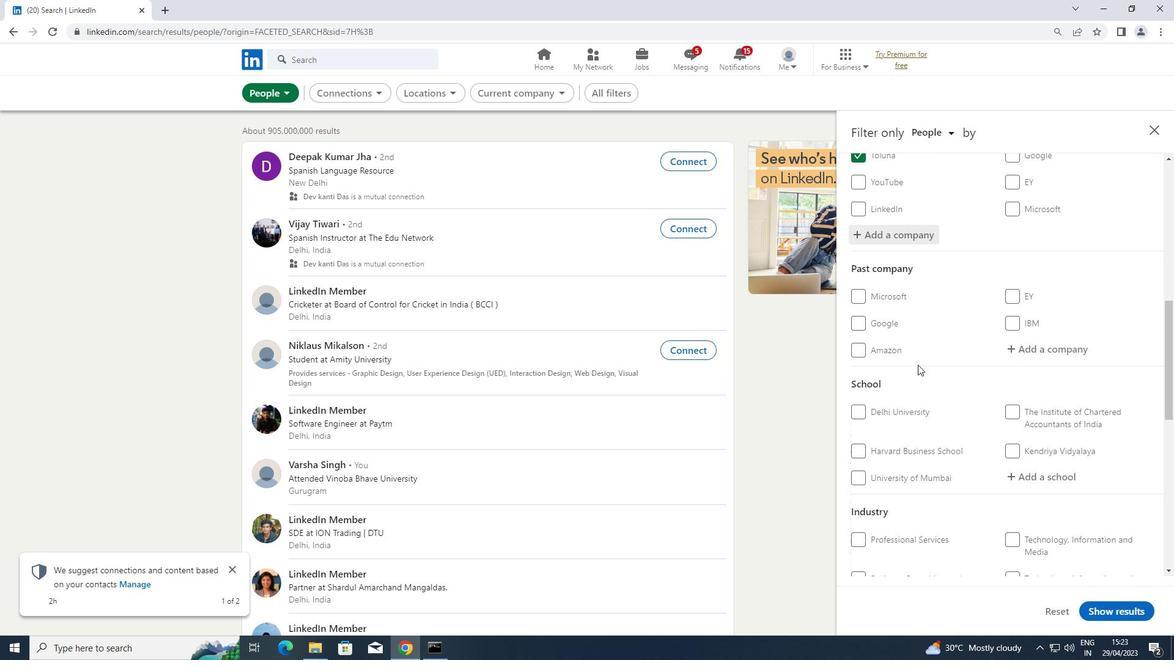 
Action: Mouse moved to (1018, 410)
Screenshot: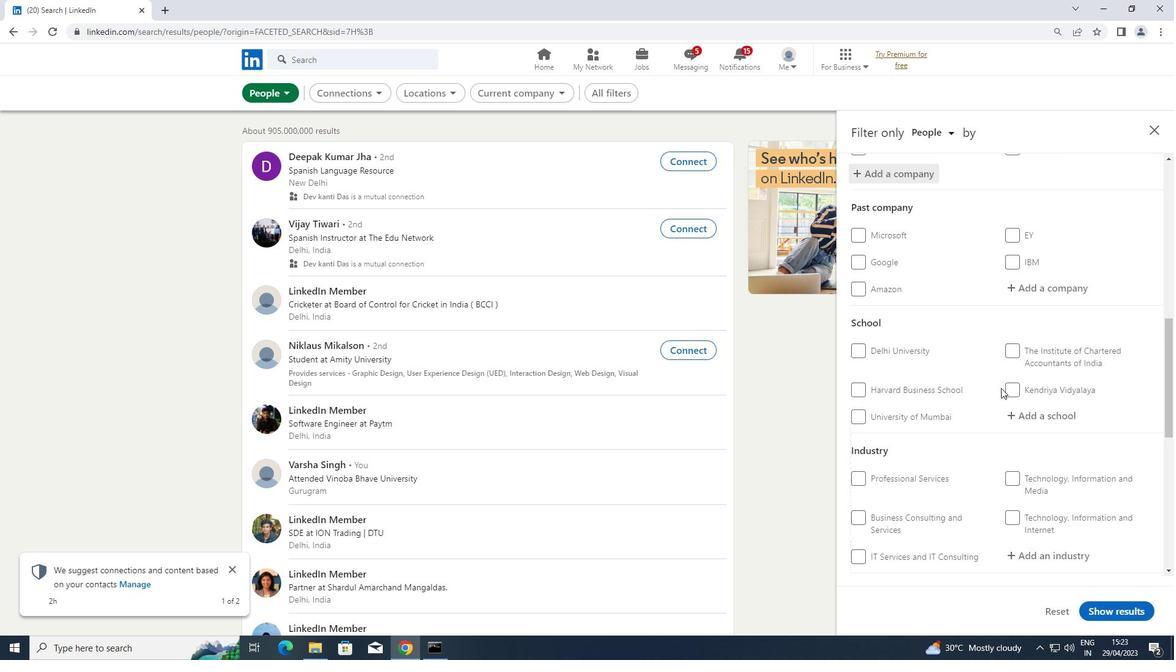 
Action: Mouse pressed left at (1018, 410)
Screenshot: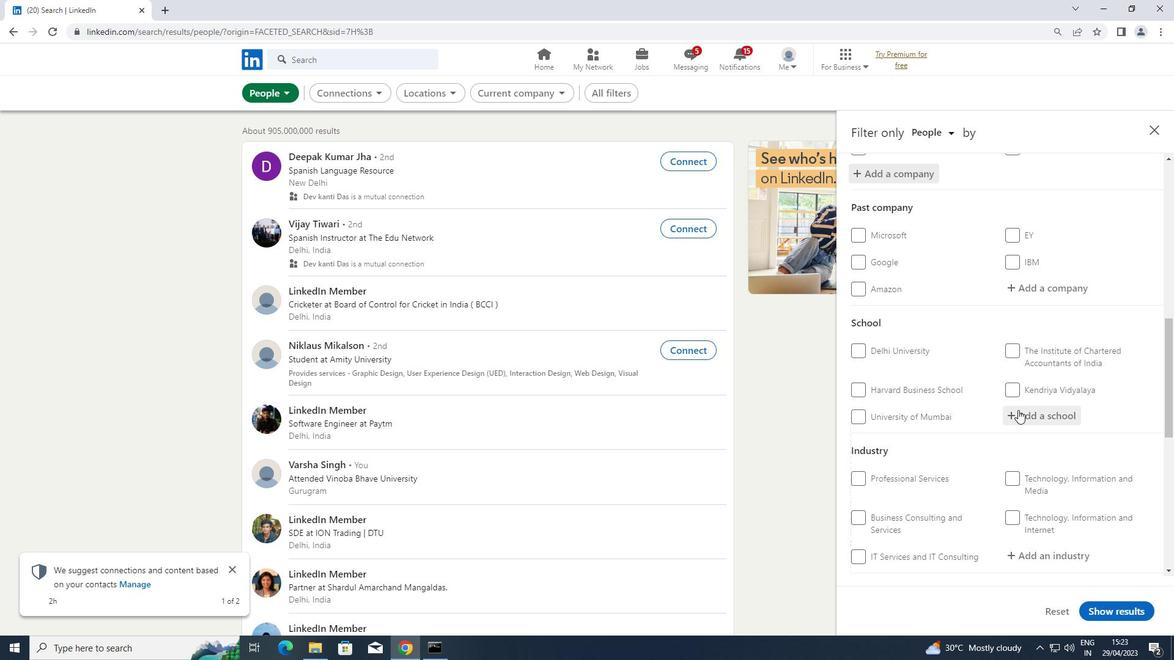 
Action: Key pressed <Key.shift>CENTURION
Screenshot: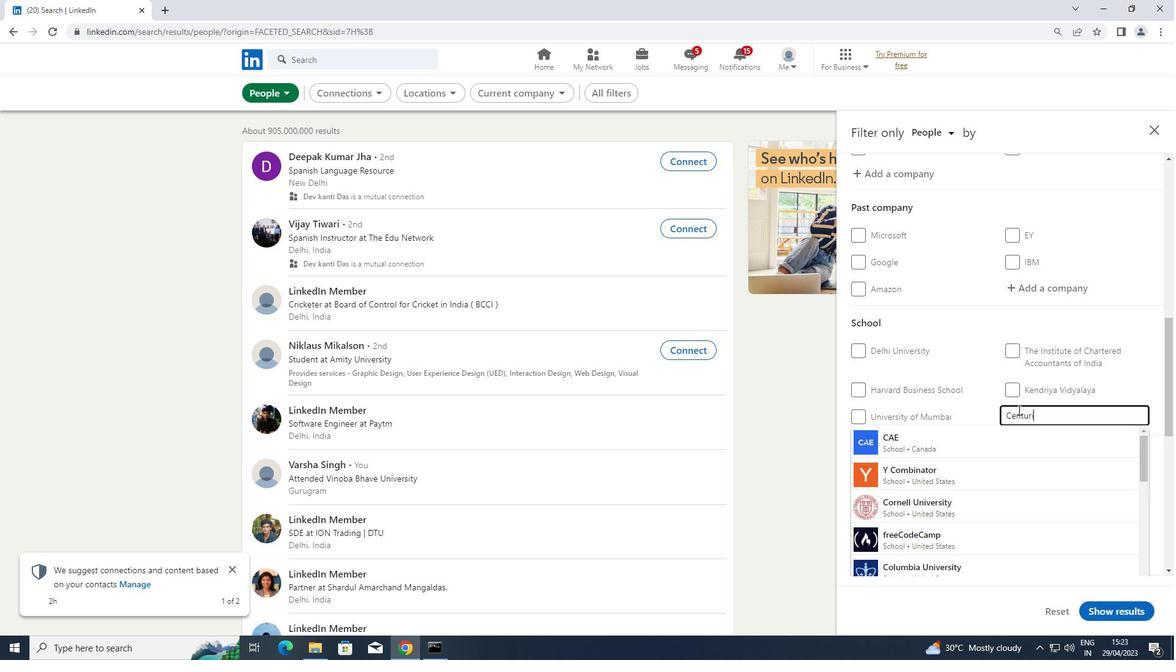 
Action: Mouse moved to (970, 438)
Screenshot: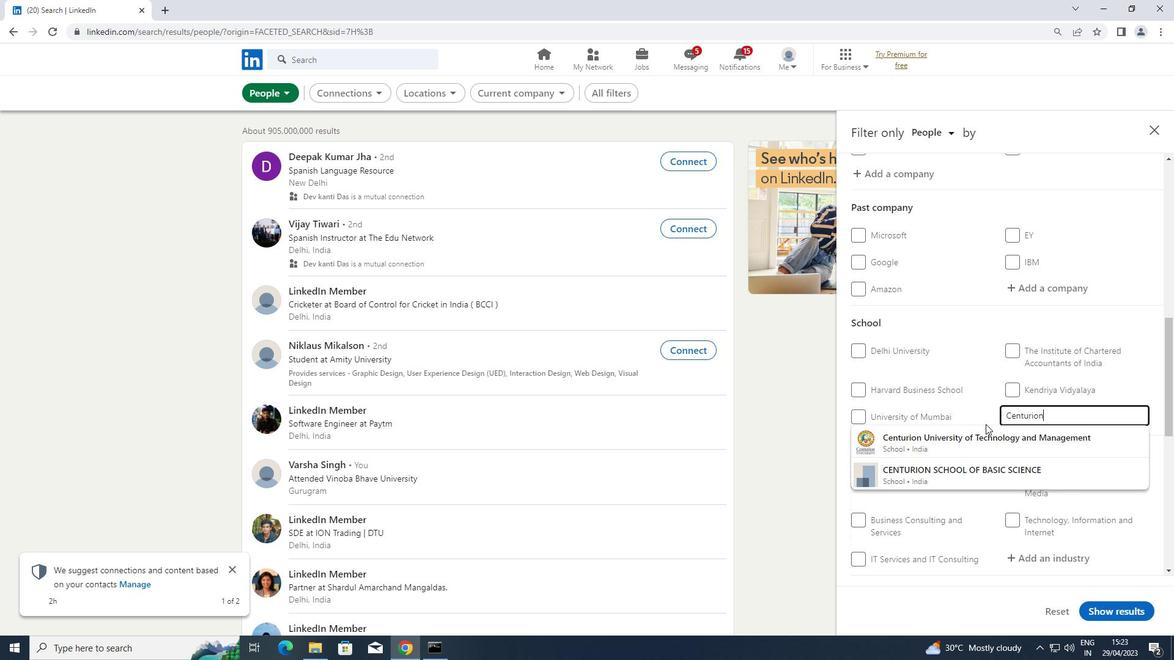 
Action: Mouse pressed left at (970, 438)
Screenshot: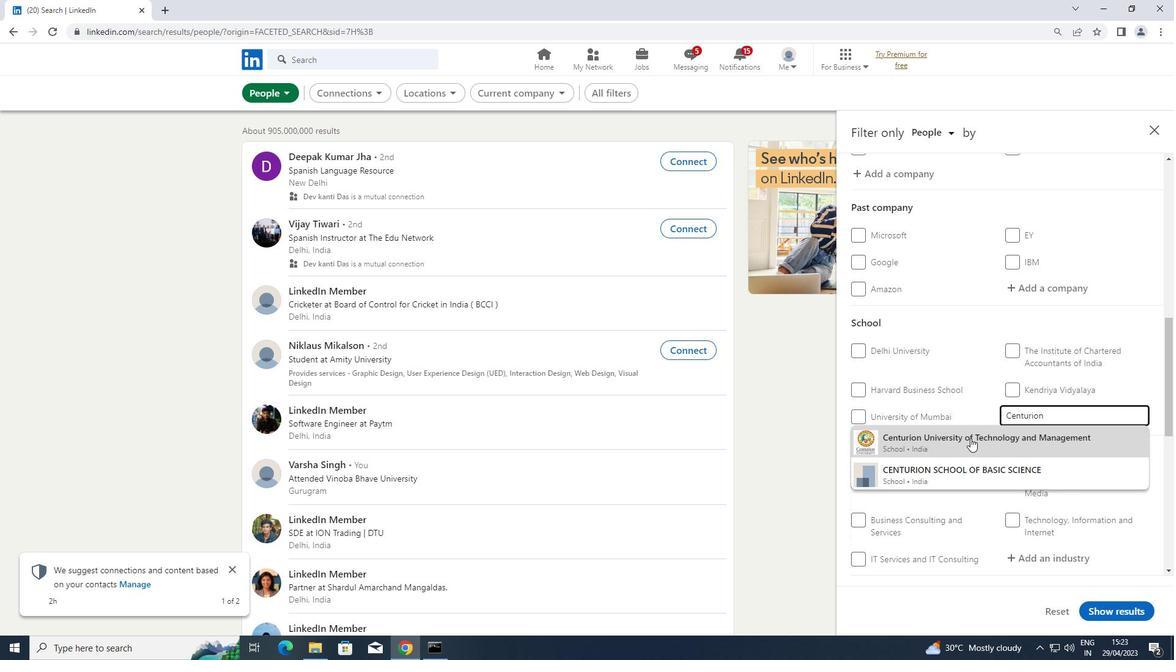 
Action: Mouse scrolled (970, 437) with delta (0, 0)
Screenshot: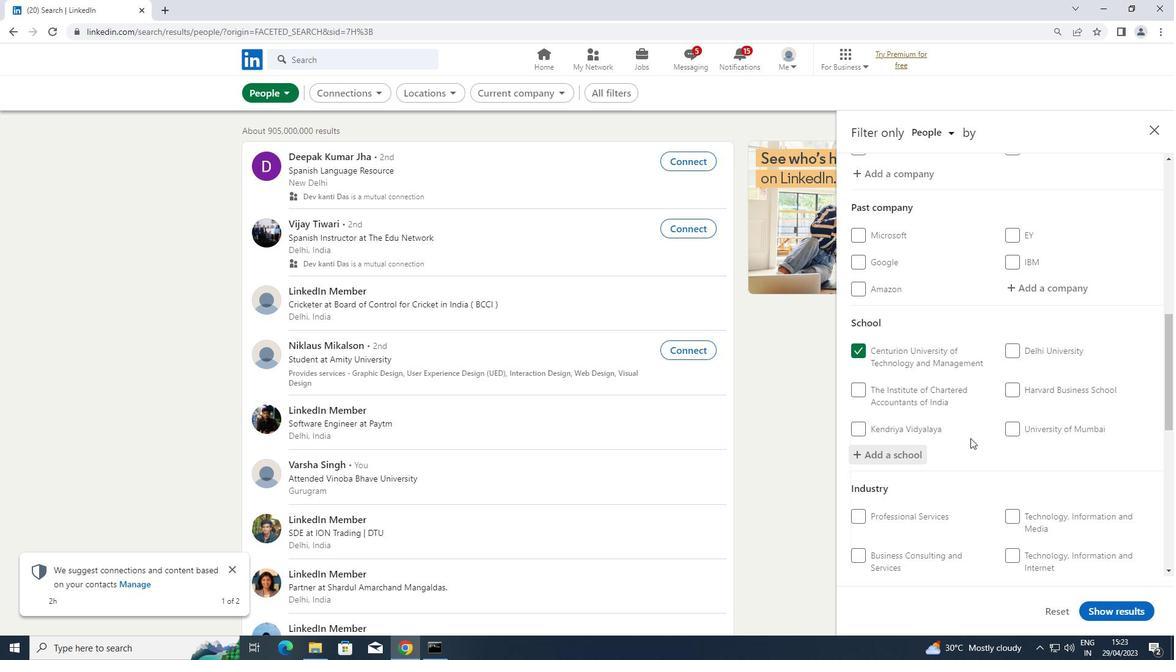
Action: Mouse scrolled (970, 437) with delta (0, 0)
Screenshot: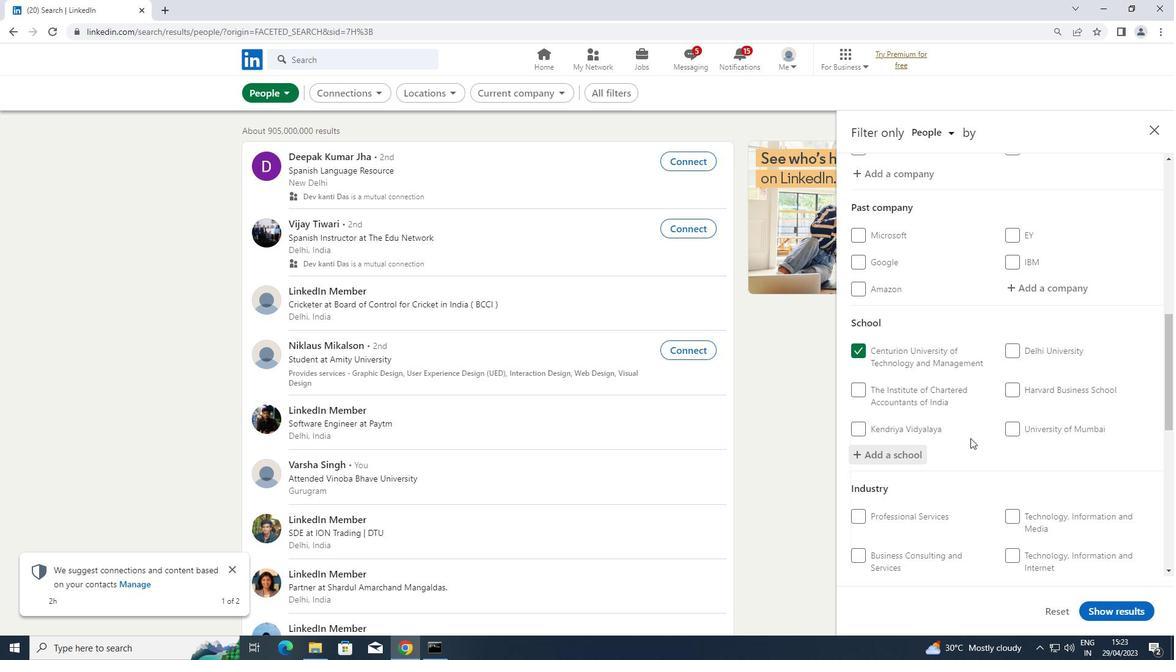
Action: Mouse moved to (1023, 467)
Screenshot: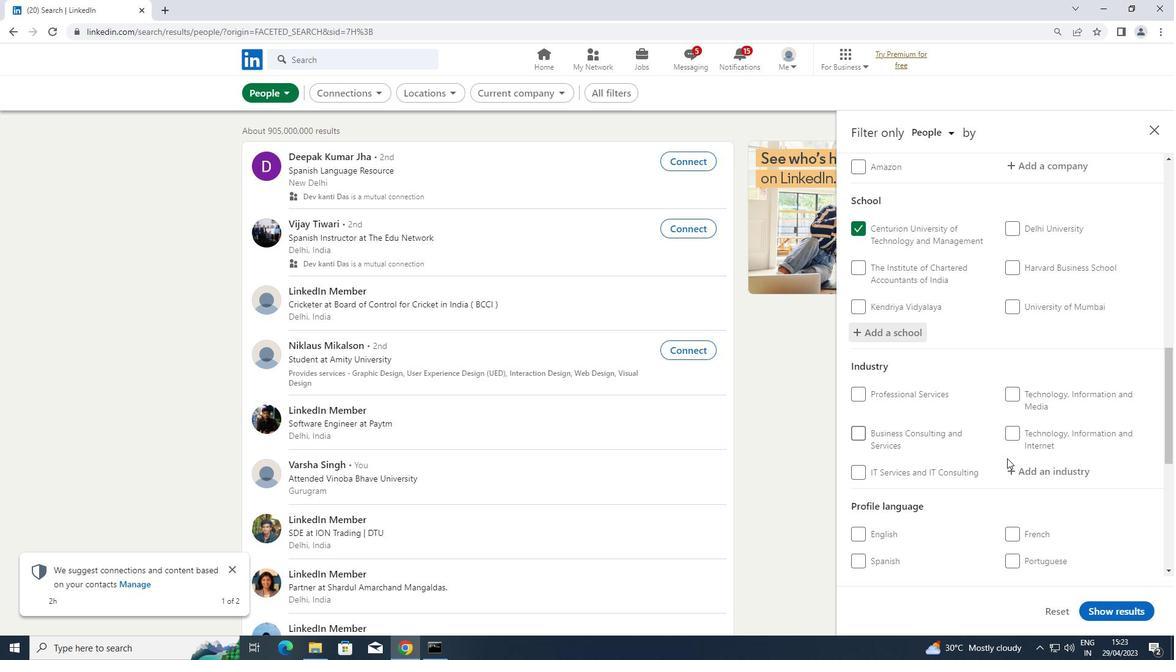 
Action: Mouse pressed left at (1023, 467)
Screenshot: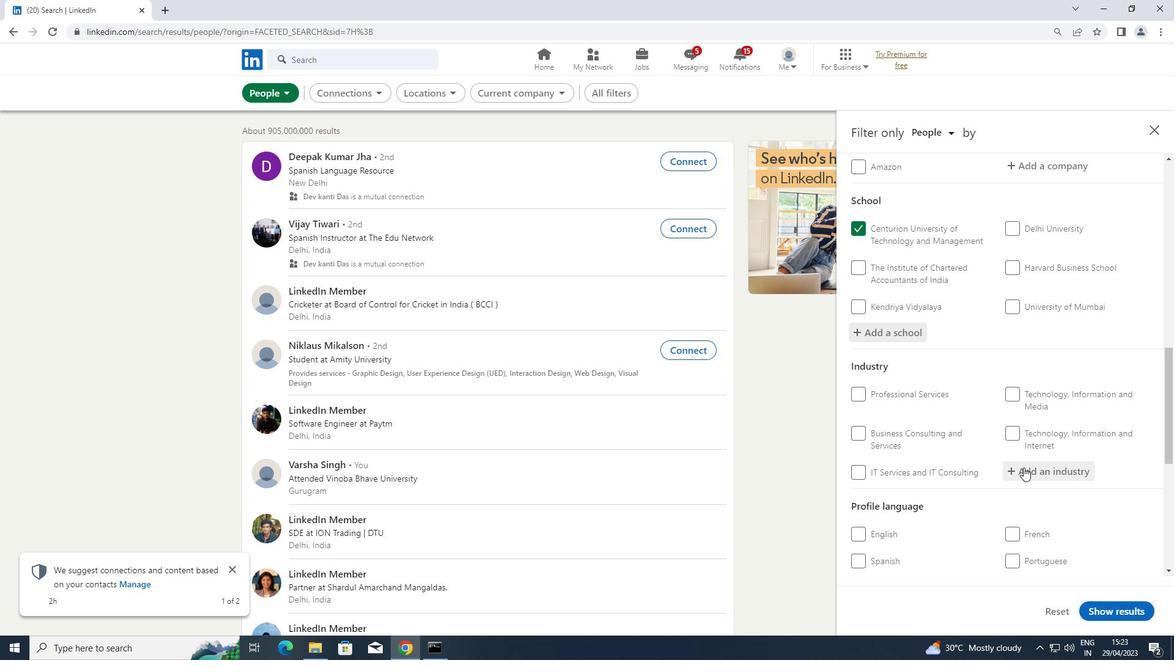 
Action: Key pressed <Key.shift>DANCE
Screenshot: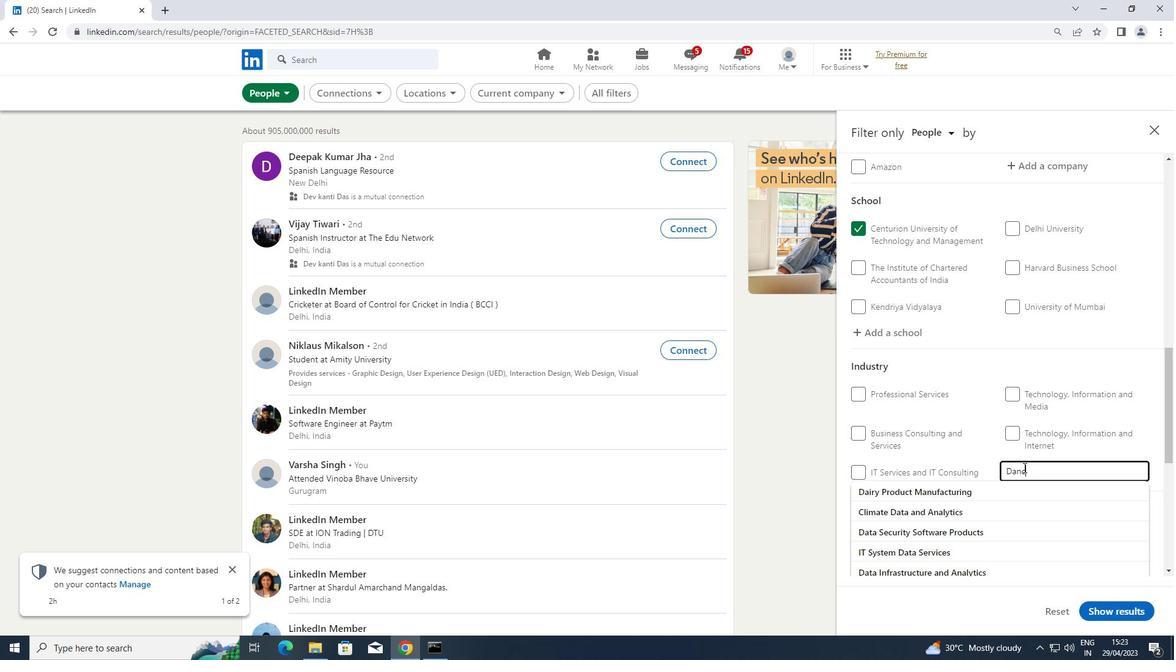
Action: Mouse moved to (942, 480)
Screenshot: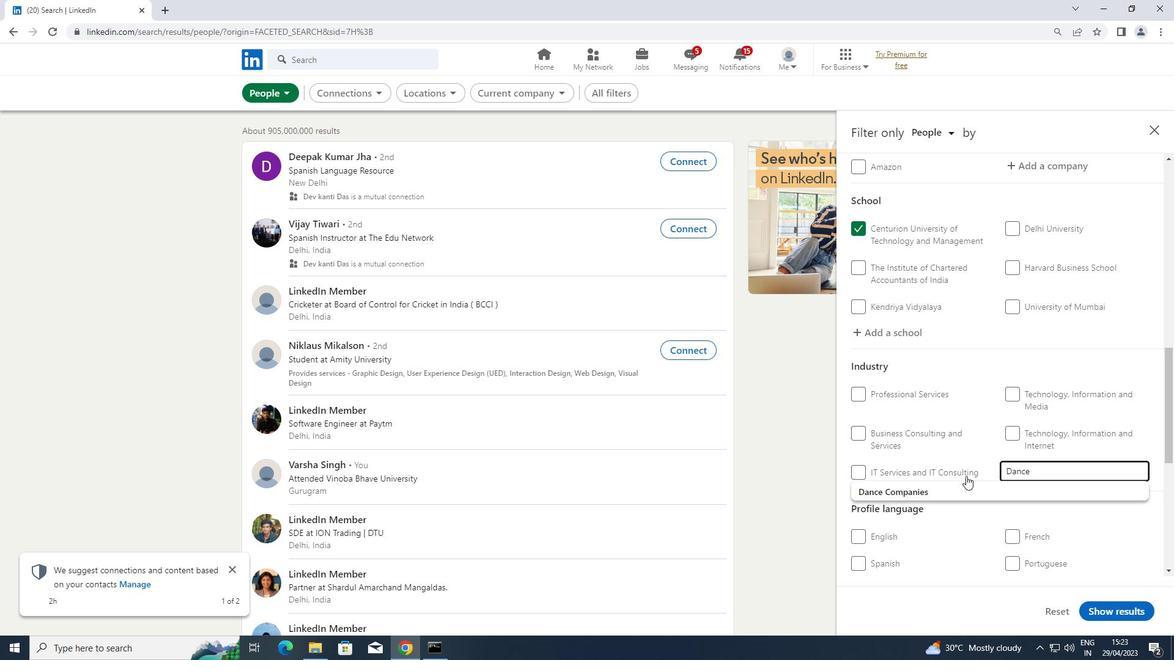 
Action: Mouse pressed left at (942, 480)
Screenshot: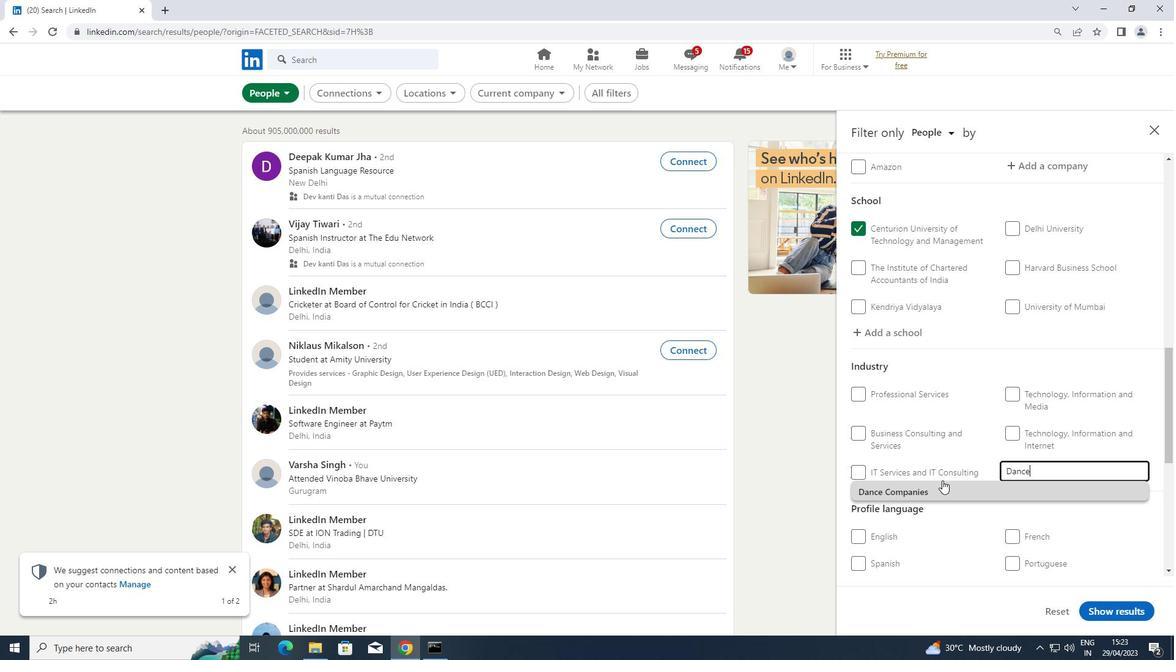 
Action: Mouse scrolled (942, 480) with delta (0, 0)
Screenshot: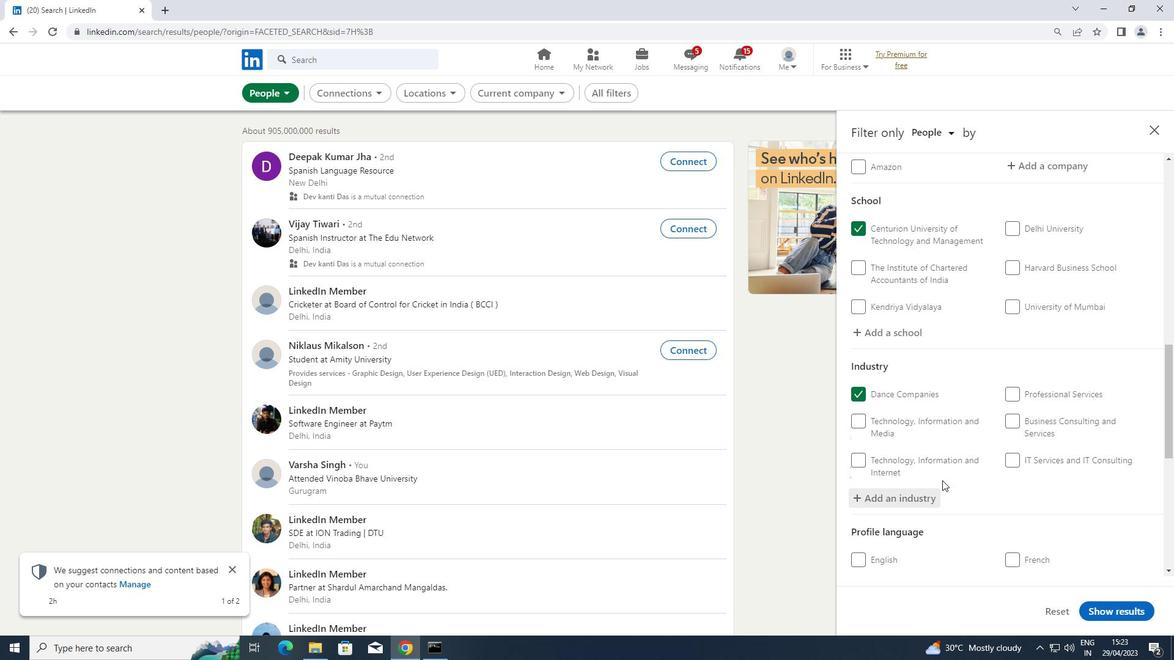 
Action: Mouse scrolled (942, 480) with delta (0, 0)
Screenshot: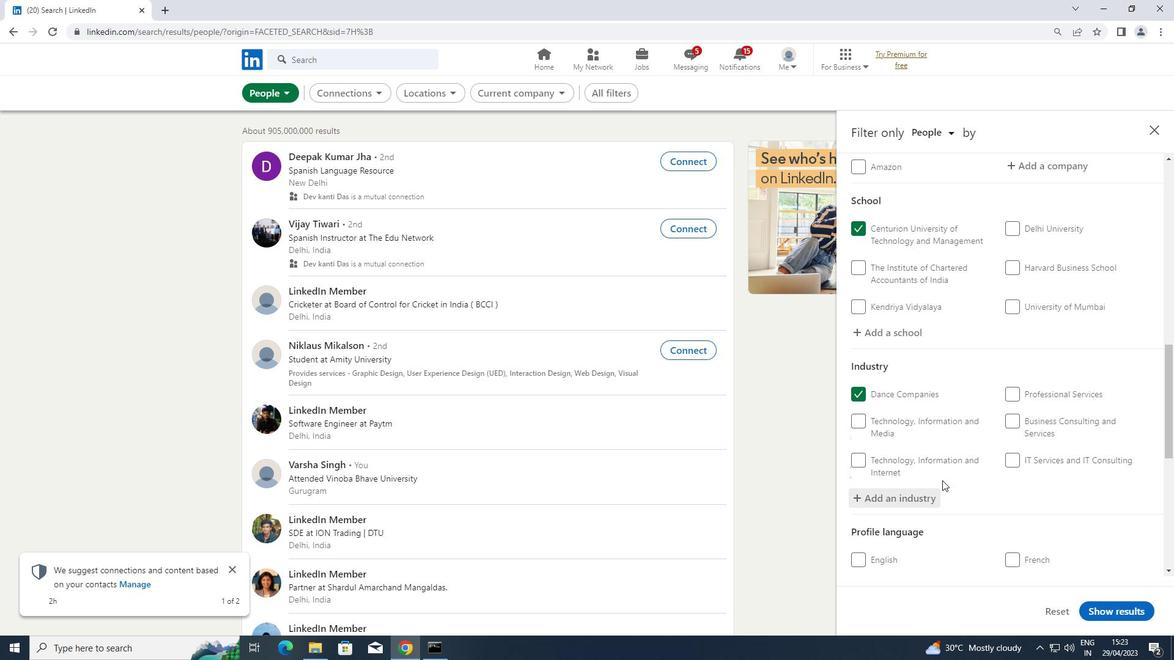 
Action: Mouse scrolled (942, 480) with delta (0, 0)
Screenshot: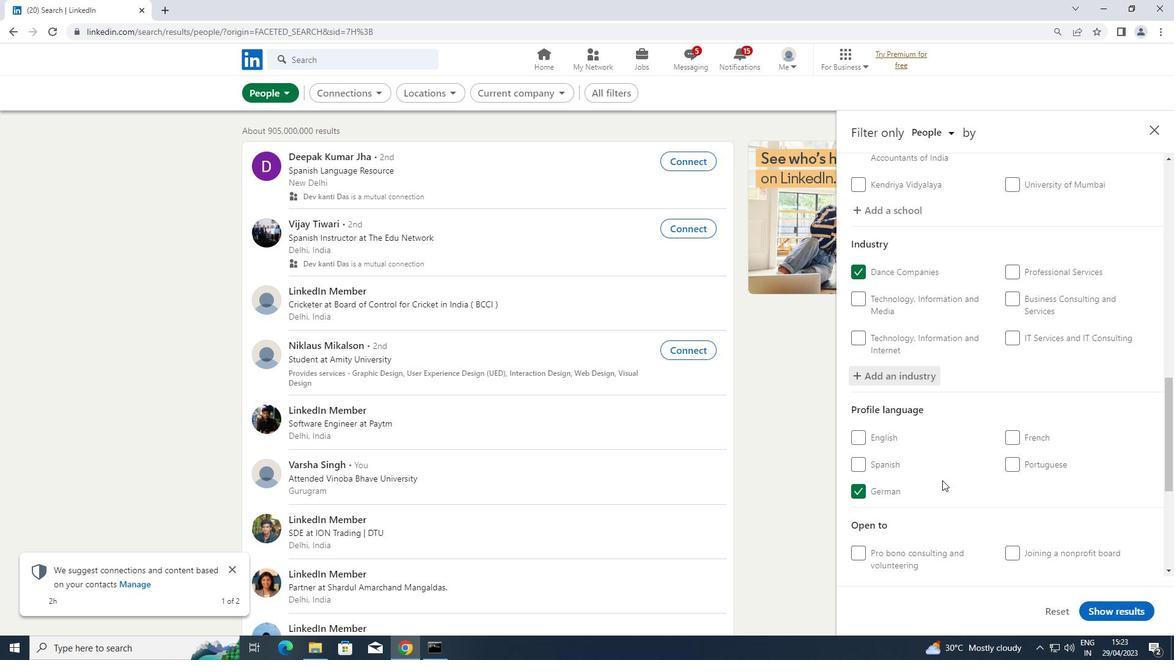
Action: Mouse scrolled (942, 480) with delta (0, 0)
Screenshot: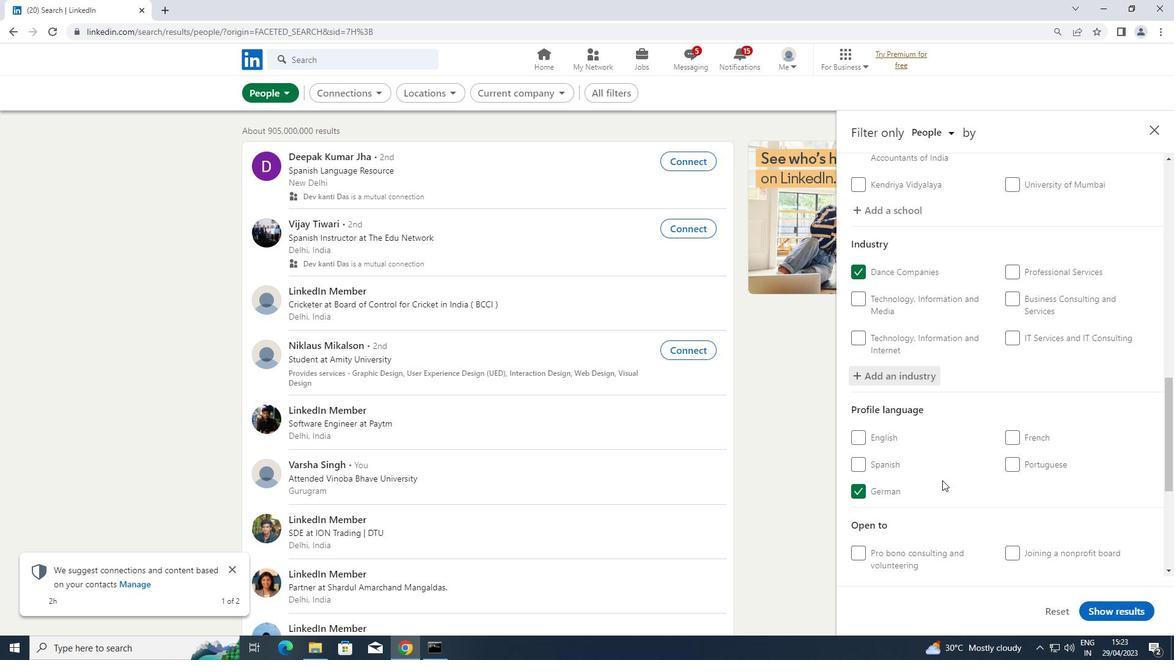 
Action: Mouse scrolled (942, 480) with delta (0, 0)
Screenshot: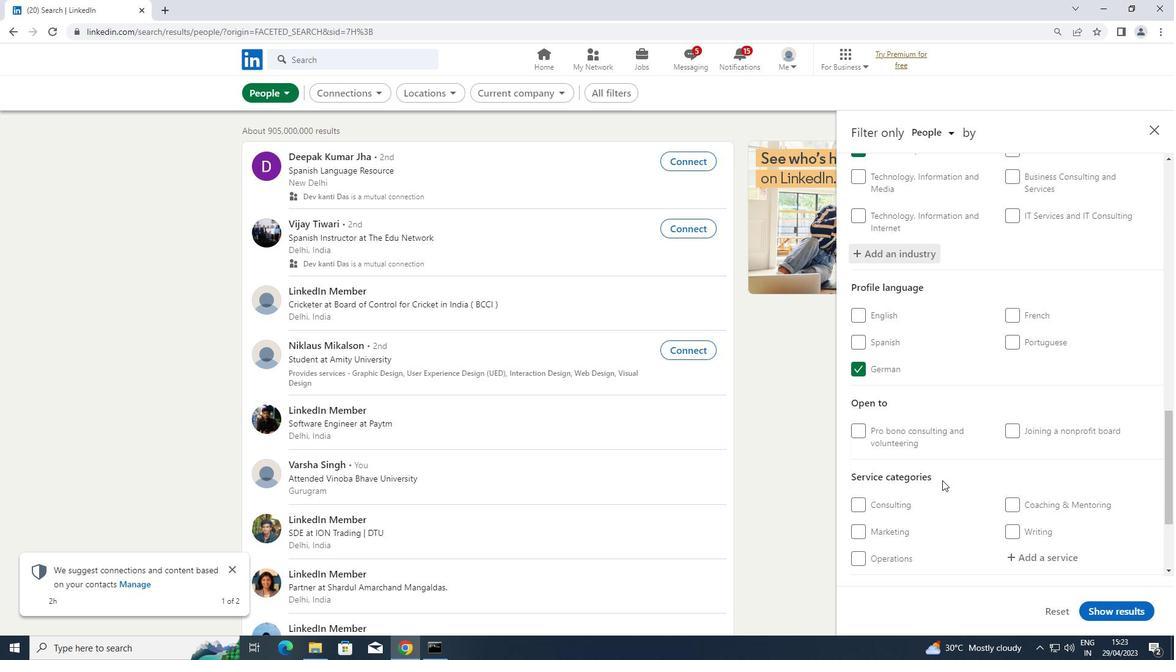 
Action: Mouse scrolled (942, 480) with delta (0, 0)
Screenshot: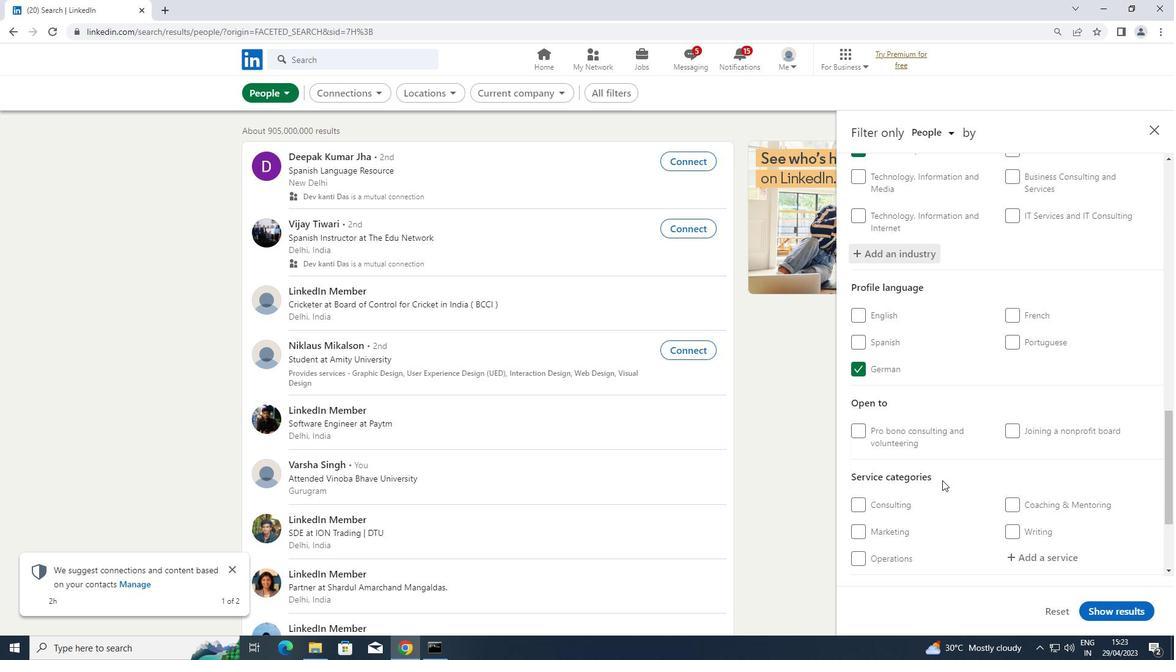 
Action: Mouse moved to (1034, 438)
Screenshot: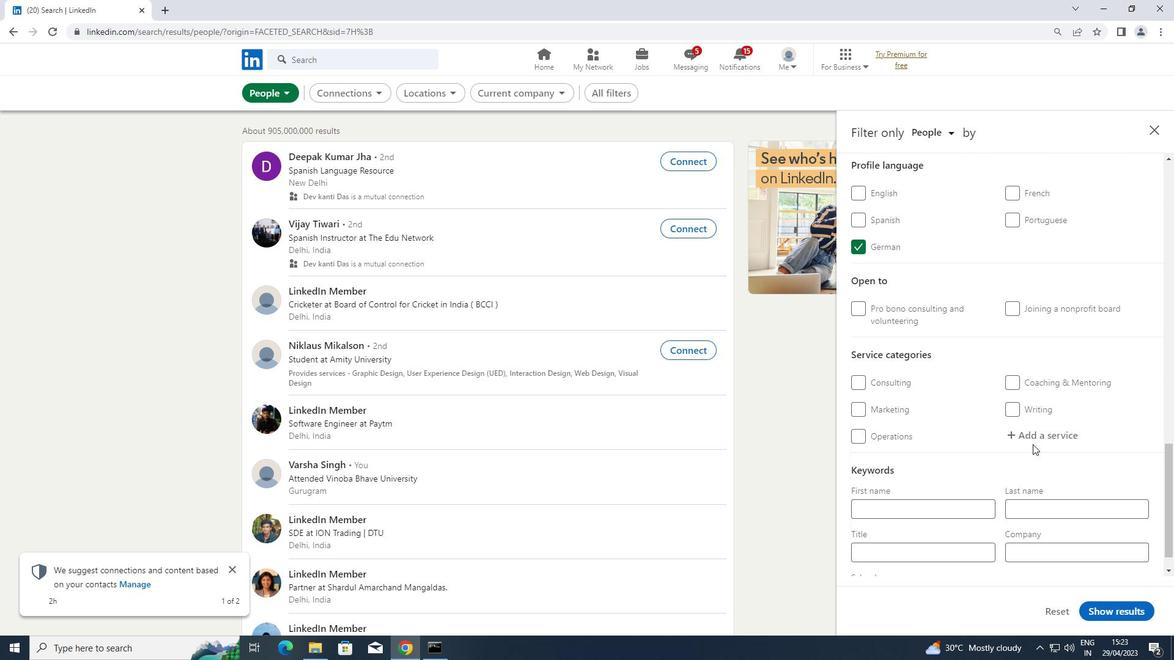 
Action: Mouse pressed left at (1034, 438)
Screenshot: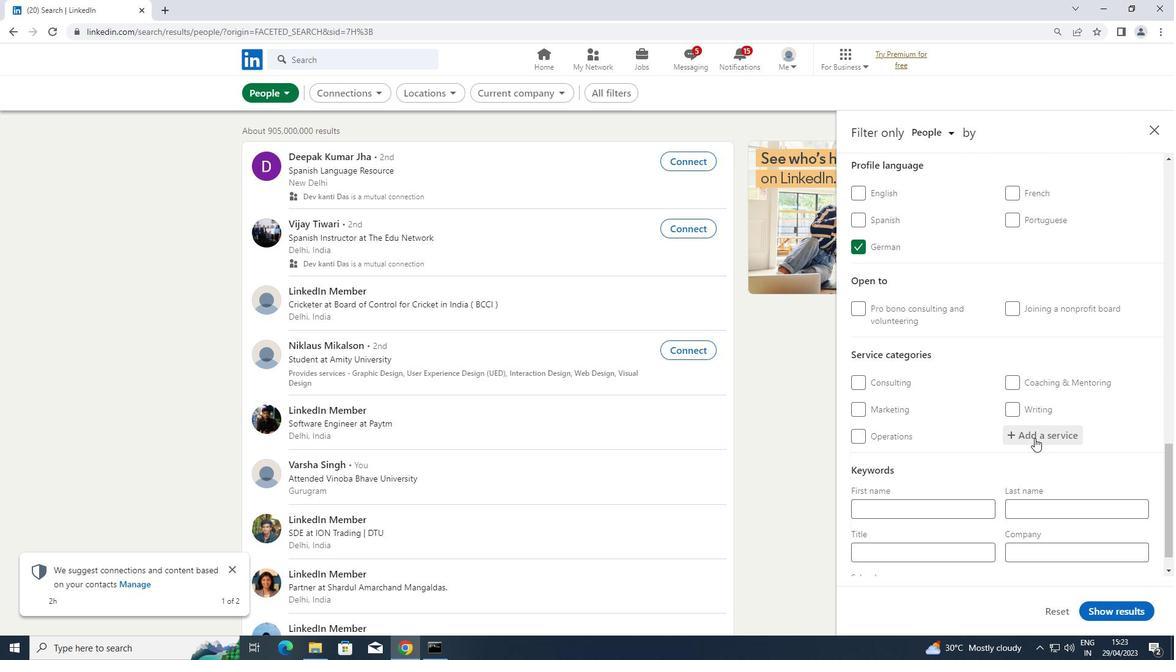 
Action: Key pressed <Key.shift>INFOR
Screenshot: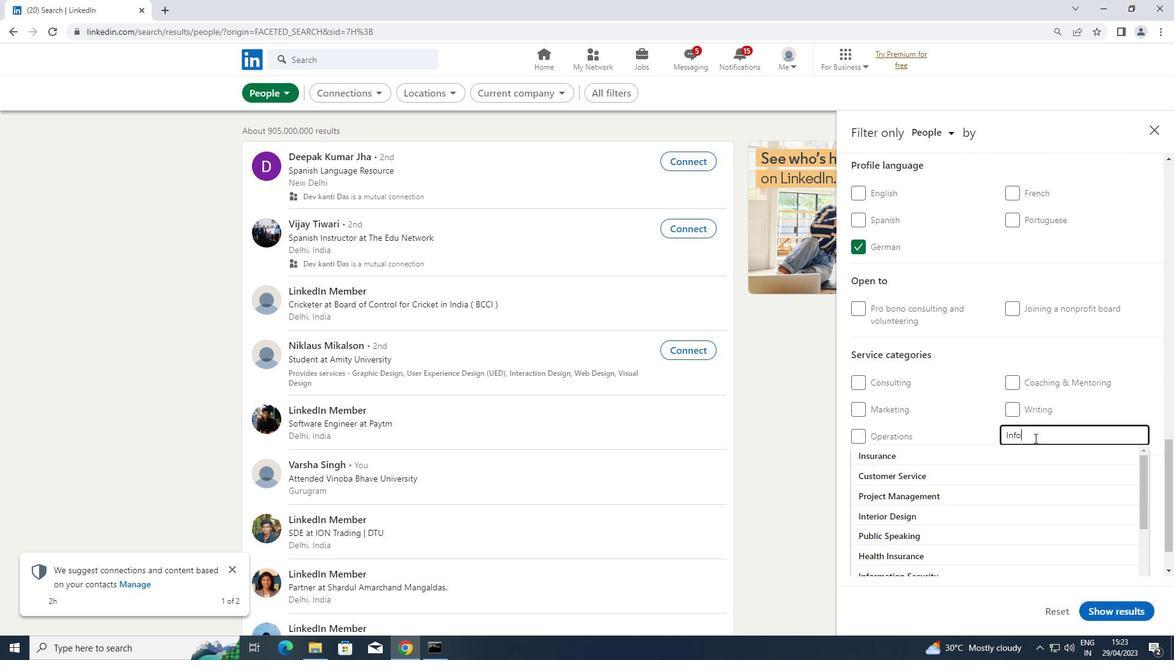 
Action: Mouse moved to (960, 461)
Screenshot: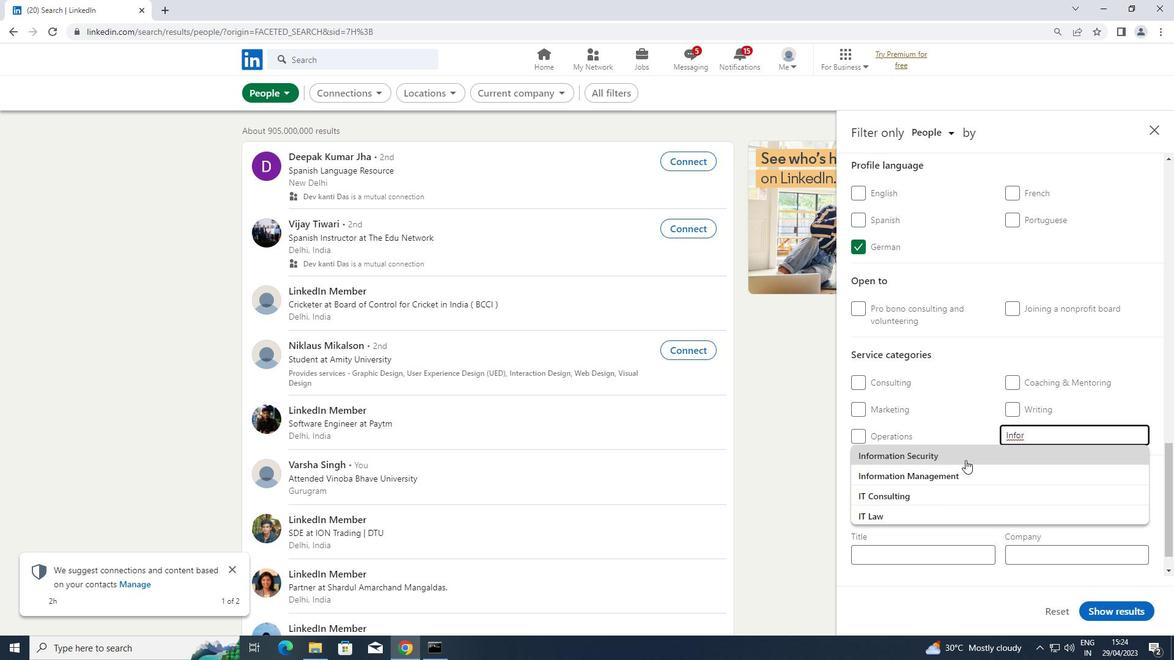 
Action: Mouse pressed left at (960, 461)
Screenshot: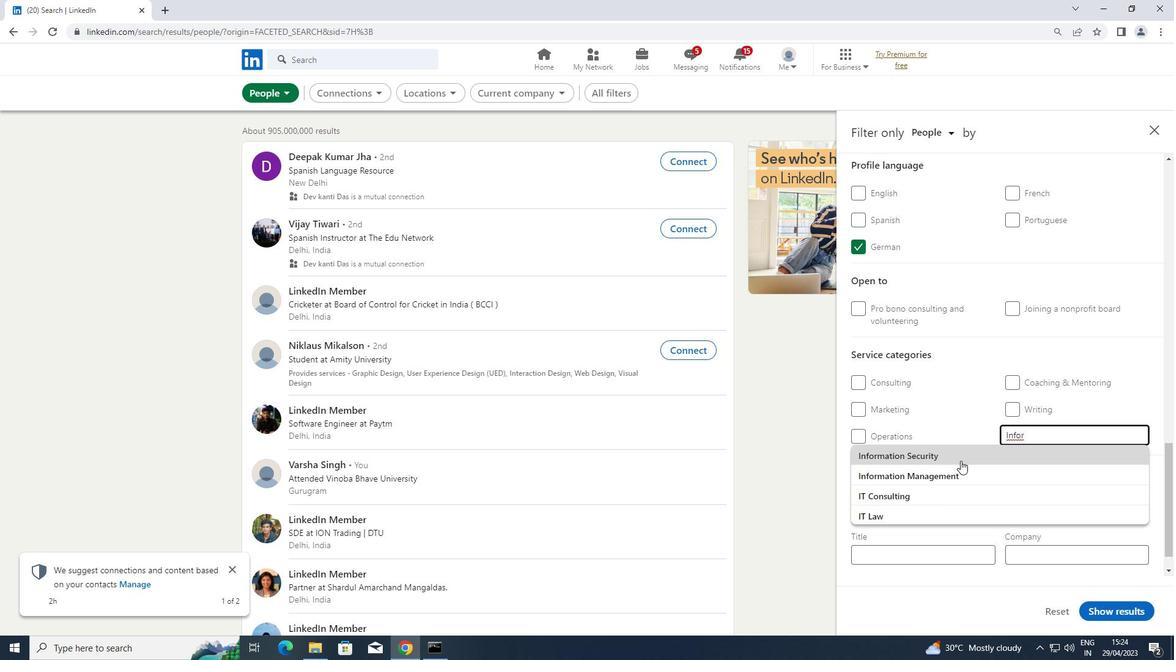 
Action: Mouse scrolled (960, 460) with delta (0, 0)
Screenshot: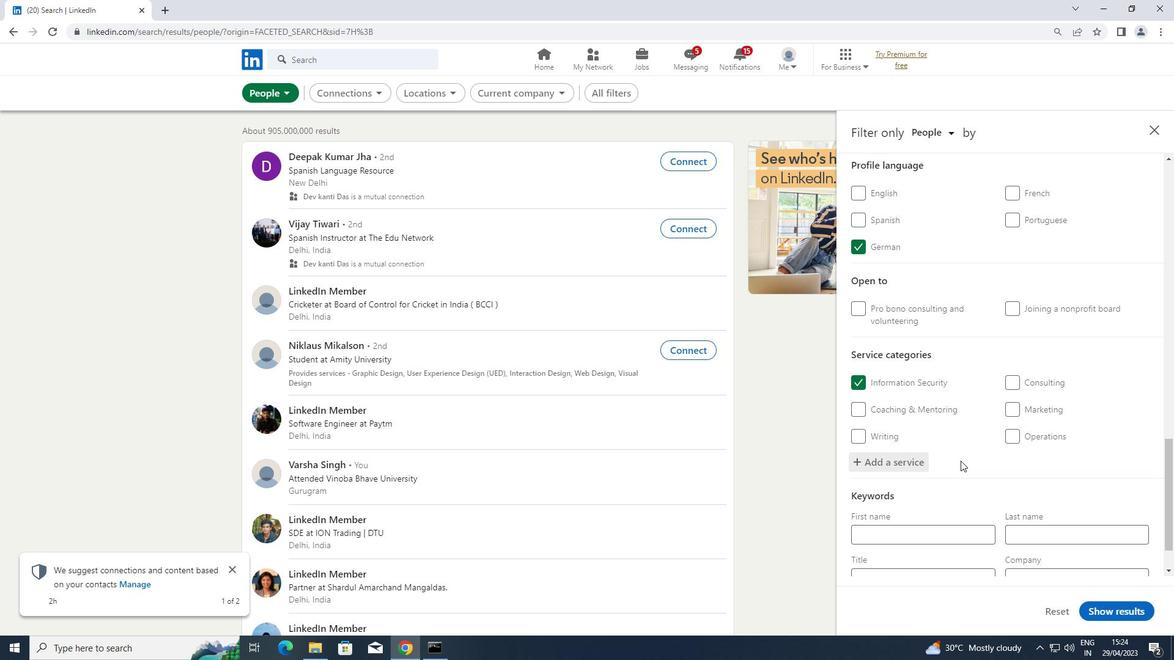 
Action: Mouse scrolled (960, 460) with delta (0, 0)
Screenshot: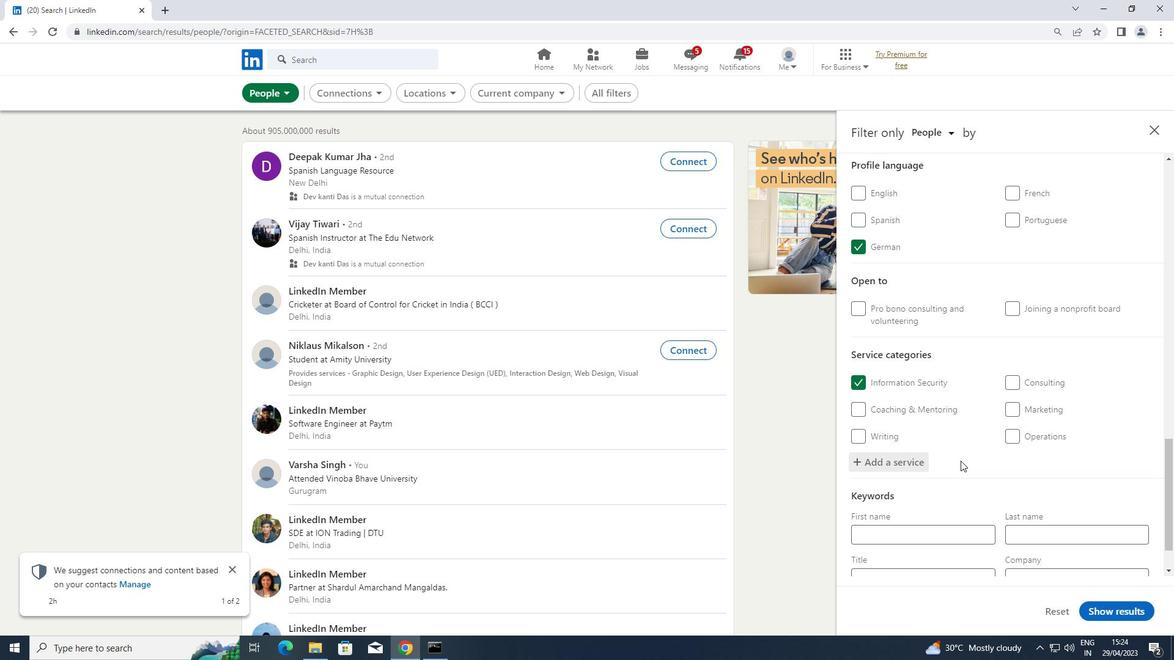 
Action: Mouse scrolled (960, 460) with delta (0, 0)
Screenshot: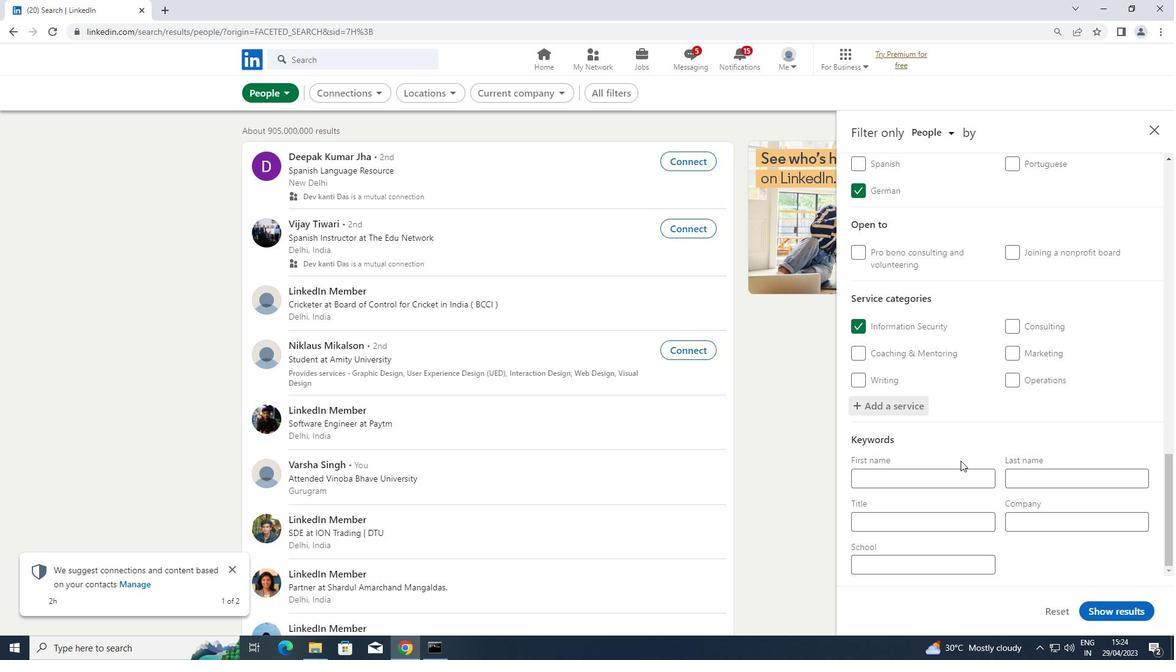 
Action: Mouse moved to (951, 521)
Screenshot: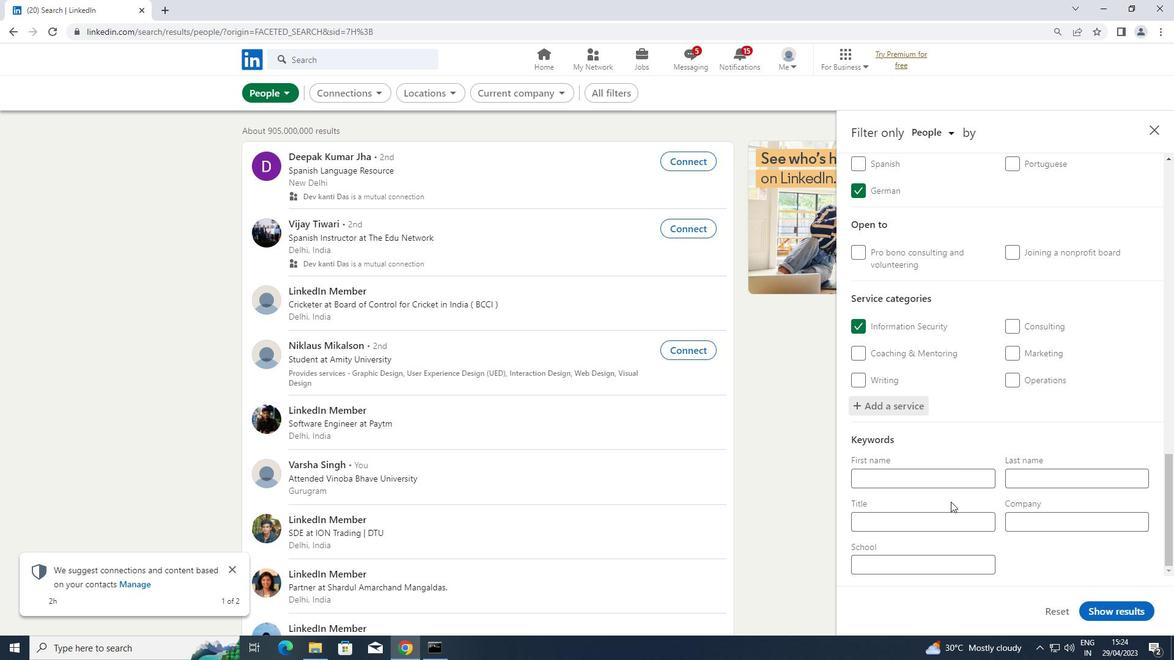 
Action: Mouse pressed left at (951, 521)
Screenshot: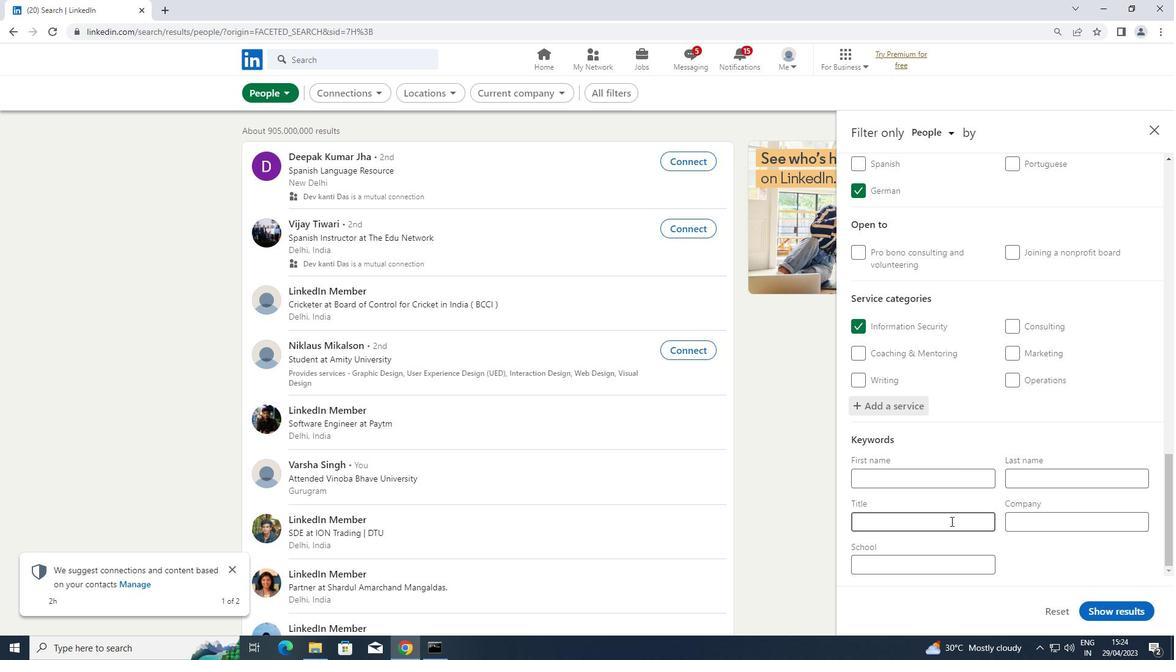 
Action: Key pressed <Key.shift>TECHNICAL<Key.space><Key.shift>WRITER
Screenshot: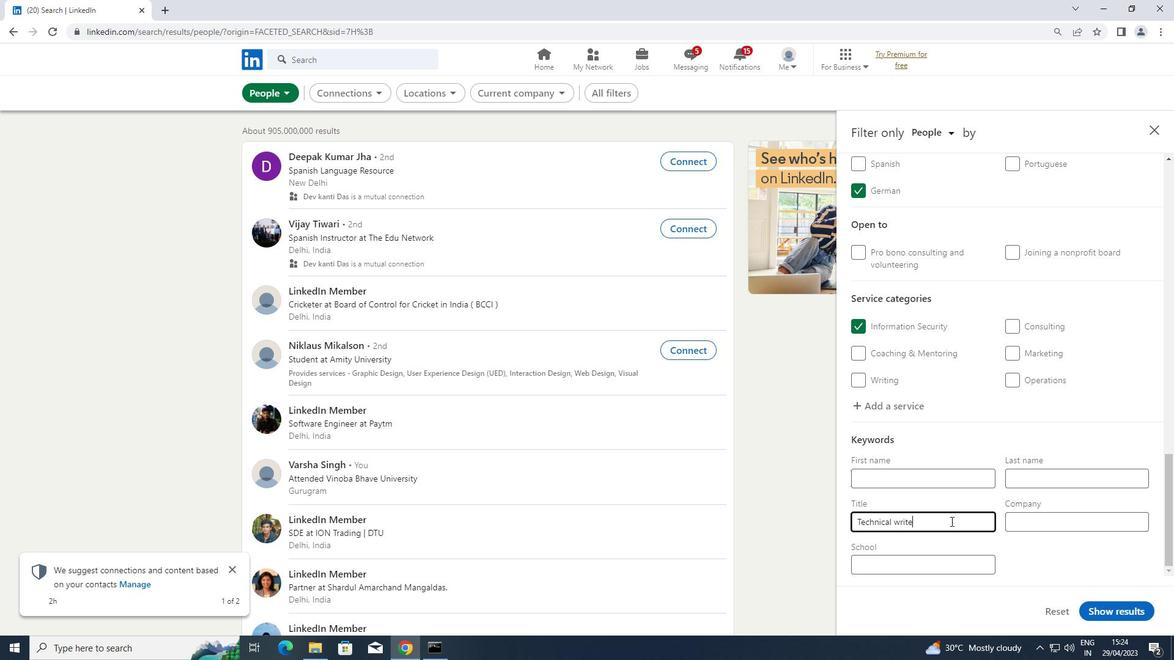 
Action: Mouse moved to (1098, 607)
Screenshot: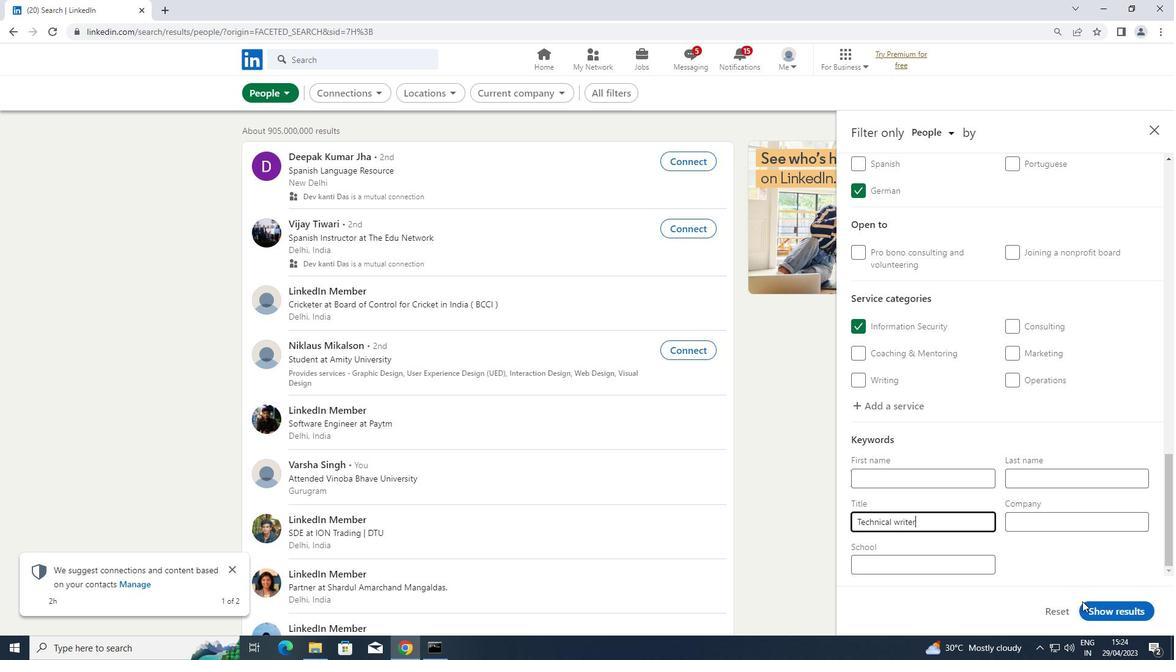 
Action: Mouse pressed left at (1098, 607)
Screenshot: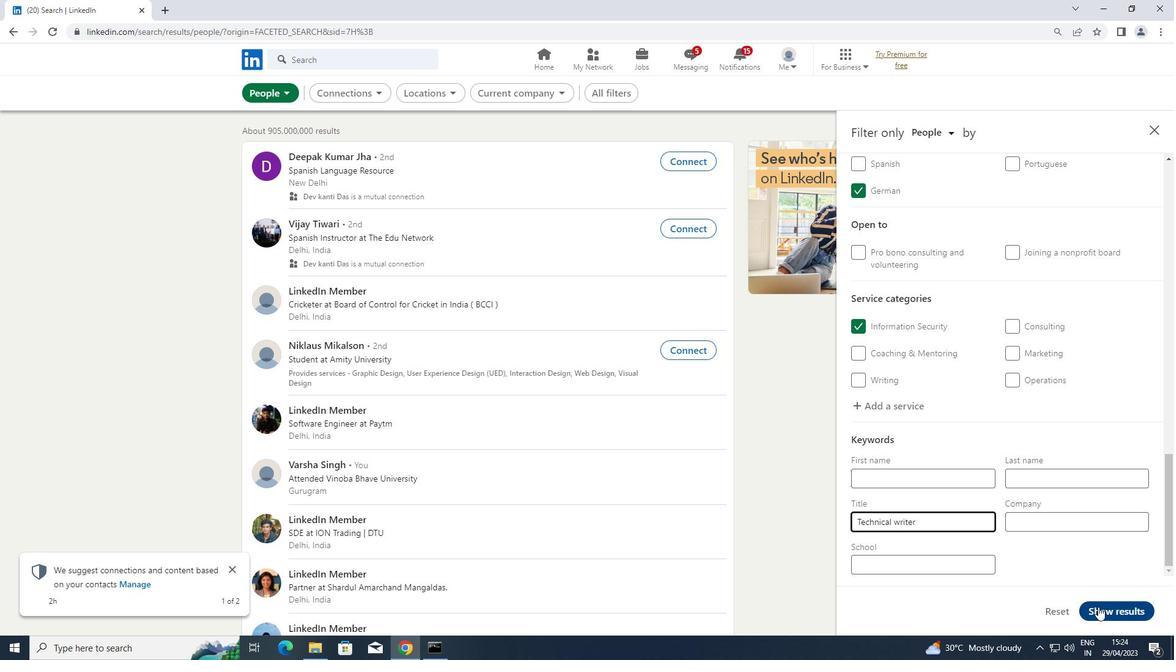 
